 Task: Search one way flight ticket for 4 adults, 2 children, 2 infants in seat and 1 infant on lap in economy from Hilo, Hawaii: Hilo International Airport to Jackson: Jackson Hole Airport on 5-2-2023. Choice of flights is Delta. Number of bags: 1 carry on bag. Price is upto 109000. Outbound departure time preference is 15:45.
Action: Mouse moved to (298, 330)
Screenshot: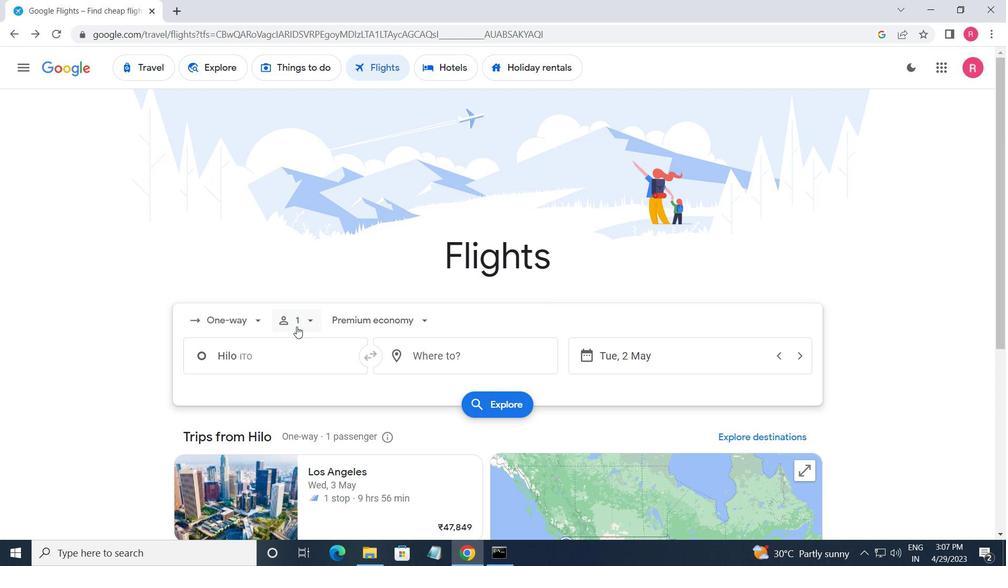 
Action: Mouse pressed left at (298, 330)
Screenshot: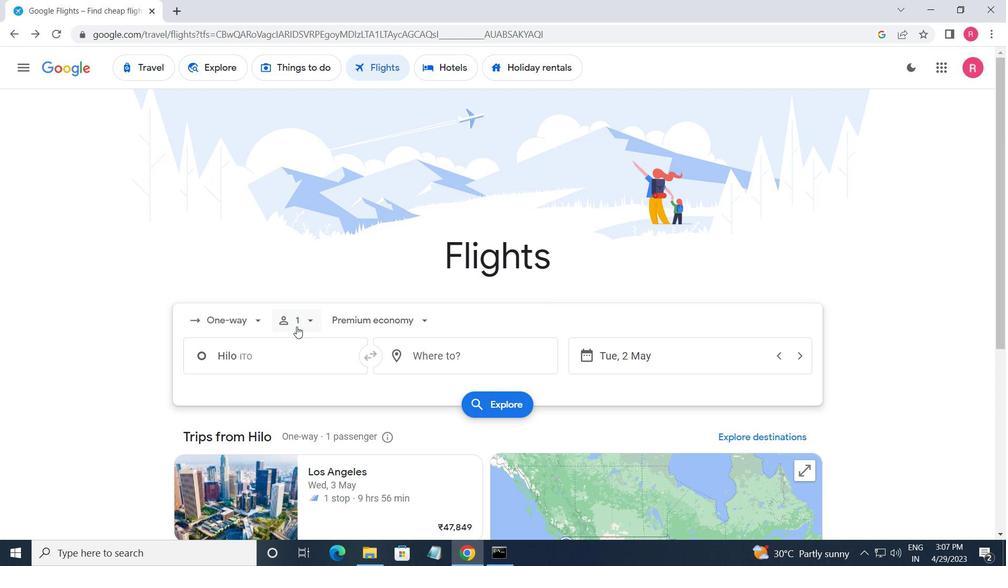 
Action: Mouse moved to (240, 329)
Screenshot: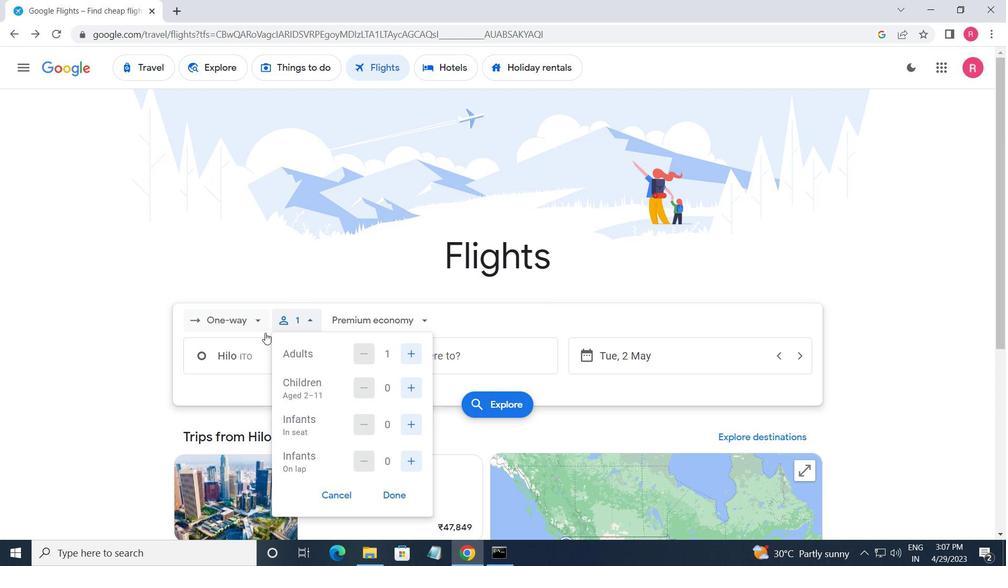 
Action: Mouse pressed left at (240, 329)
Screenshot: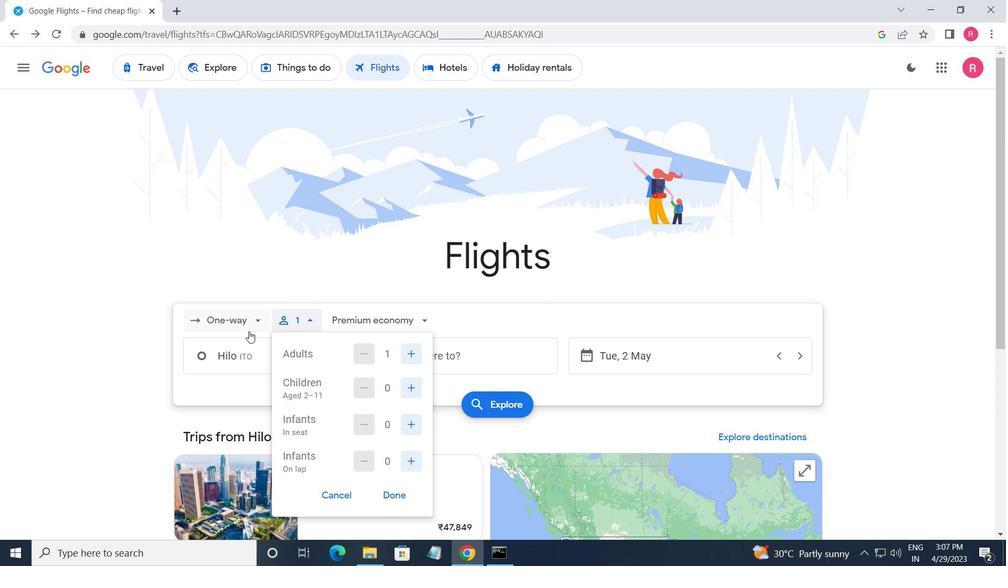 
Action: Mouse moved to (233, 386)
Screenshot: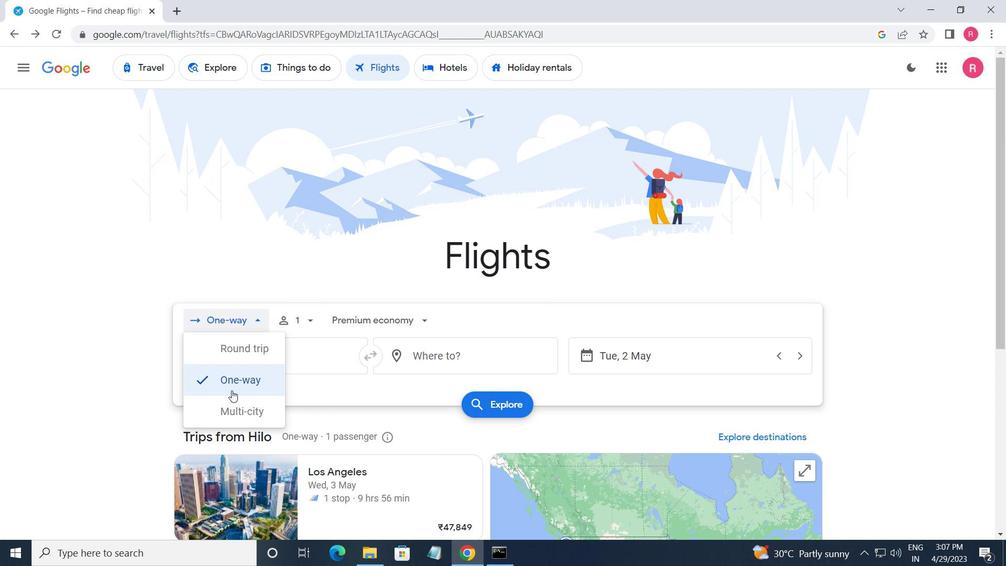 
Action: Mouse pressed left at (233, 386)
Screenshot: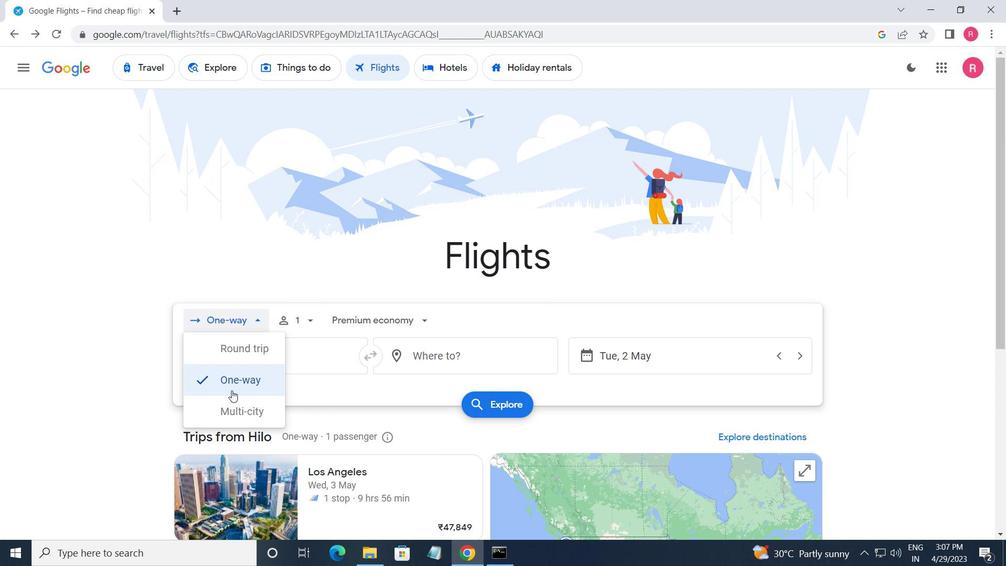 
Action: Mouse moved to (288, 317)
Screenshot: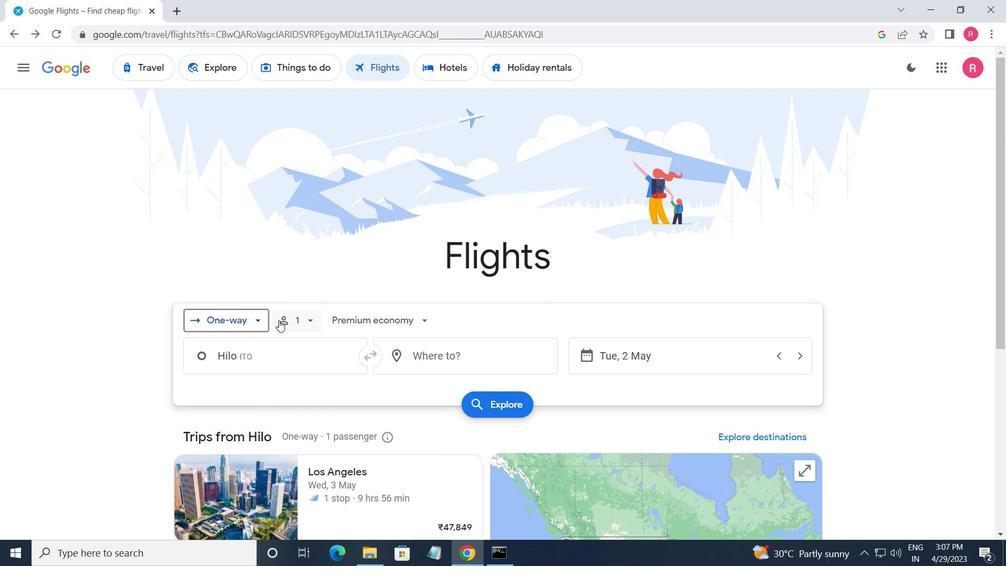 
Action: Mouse pressed left at (288, 317)
Screenshot: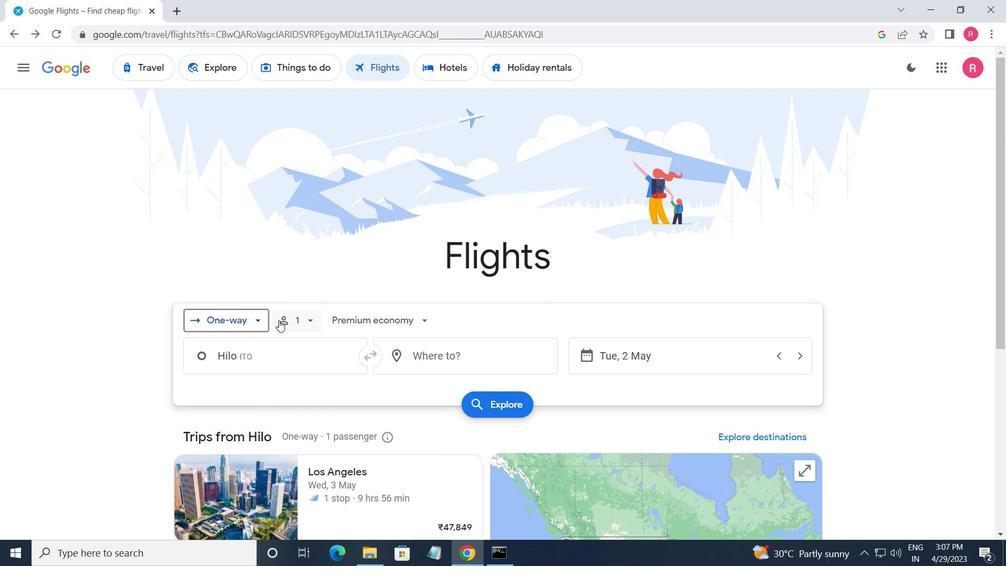 
Action: Mouse moved to (411, 355)
Screenshot: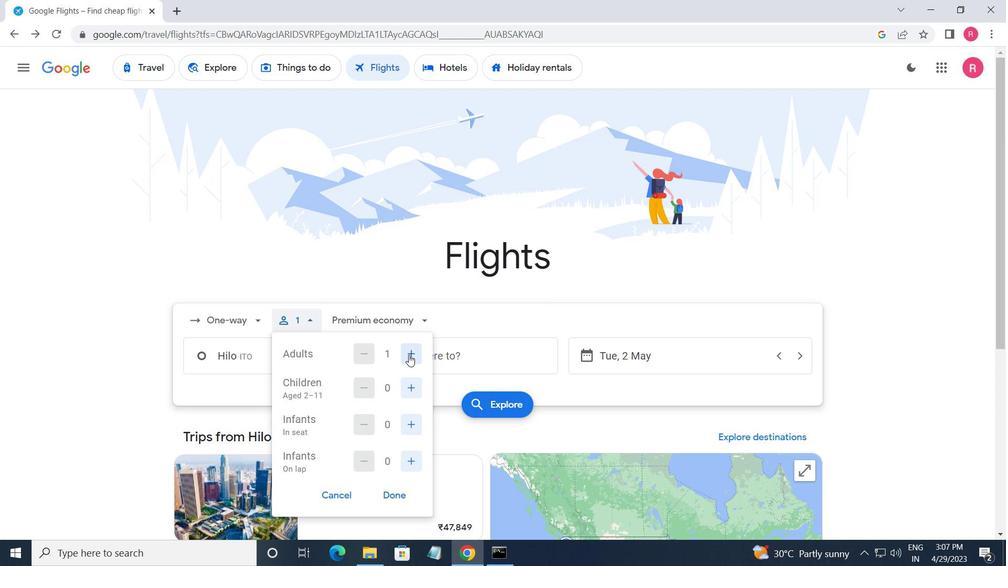 
Action: Mouse pressed left at (411, 355)
Screenshot: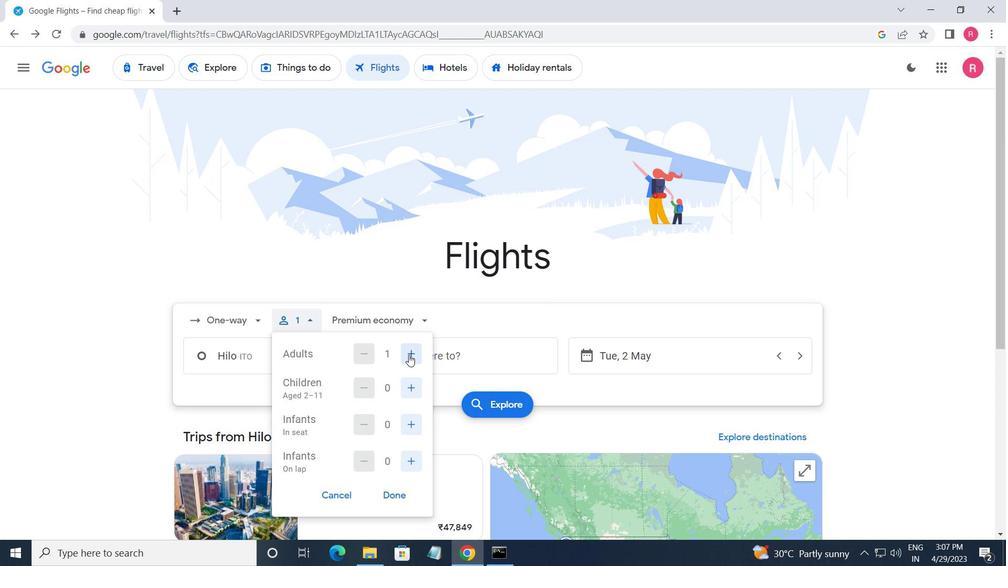 
Action: Mouse moved to (411, 357)
Screenshot: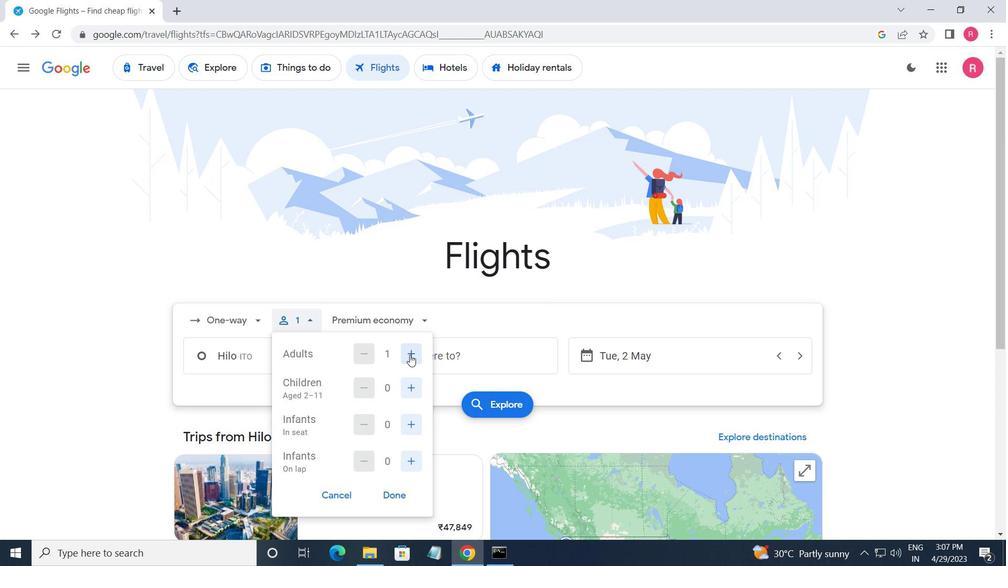 
Action: Mouse pressed left at (411, 357)
Screenshot: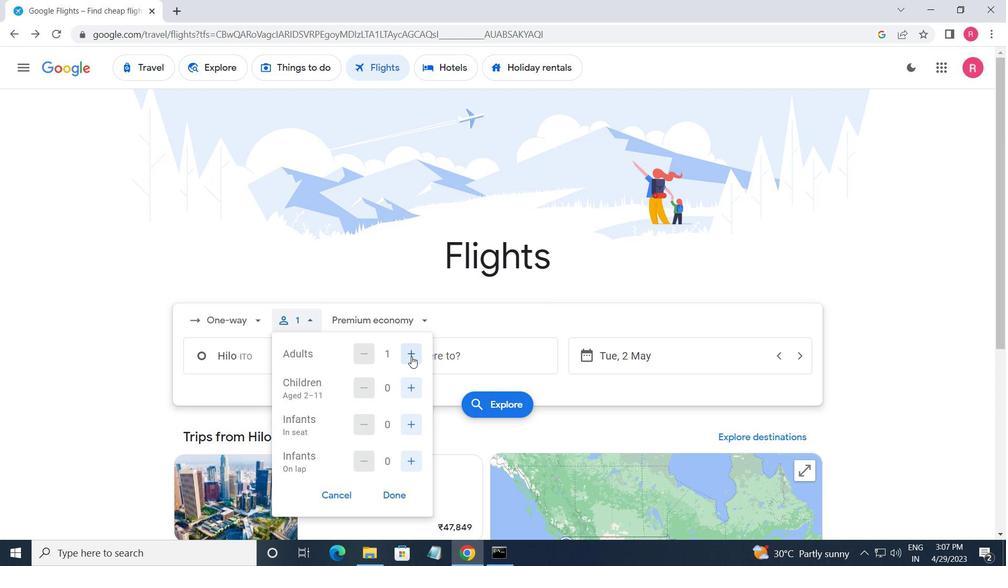 
Action: Mouse moved to (412, 357)
Screenshot: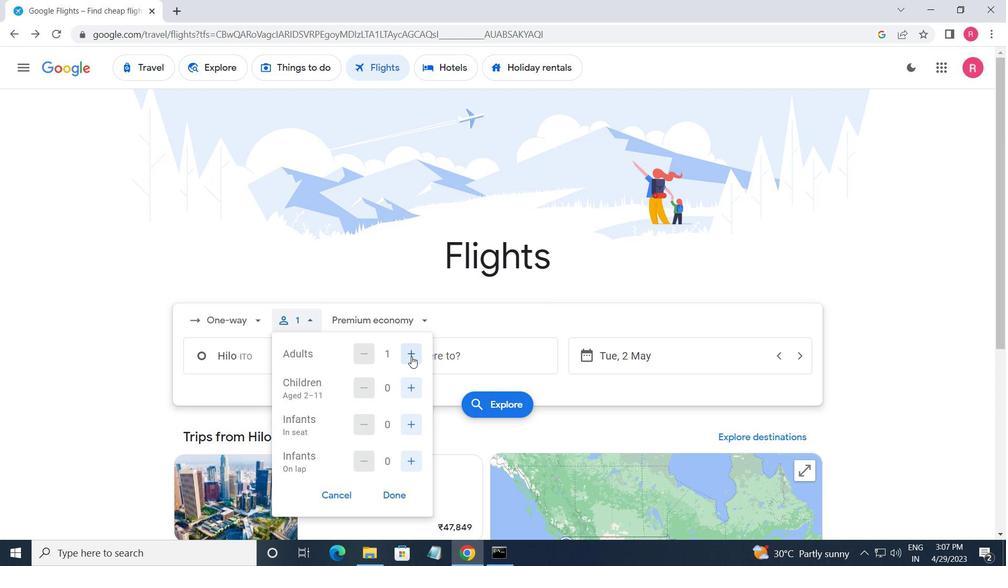 
Action: Mouse pressed left at (412, 357)
Screenshot: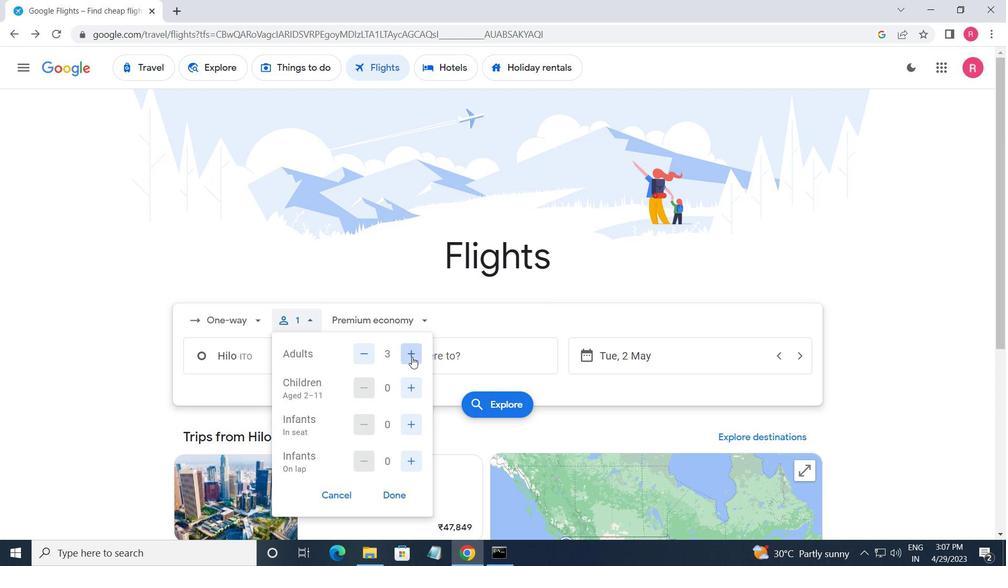 
Action: Mouse moved to (406, 390)
Screenshot: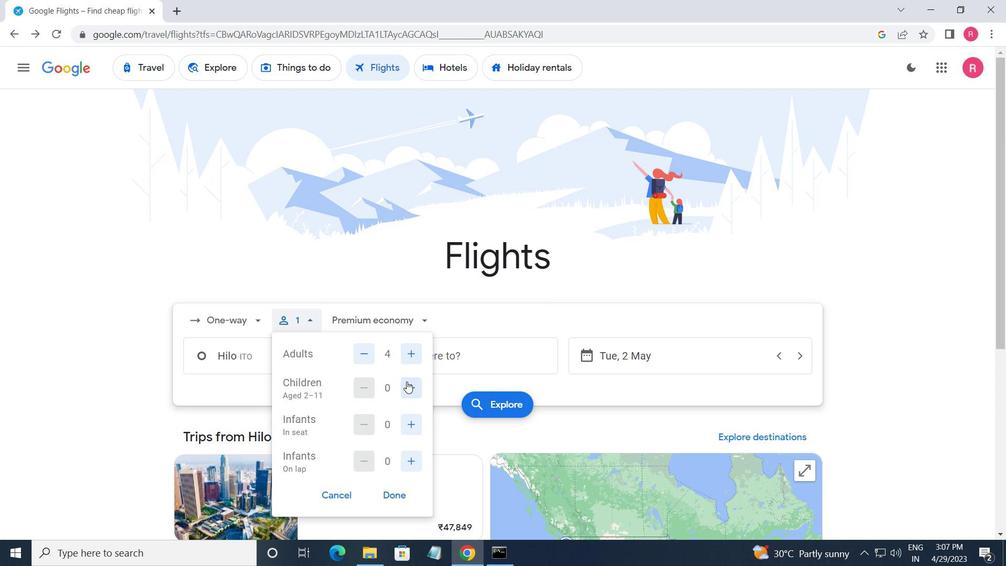 
Action: Mouse pressed left at (406, 390)
Screenshot: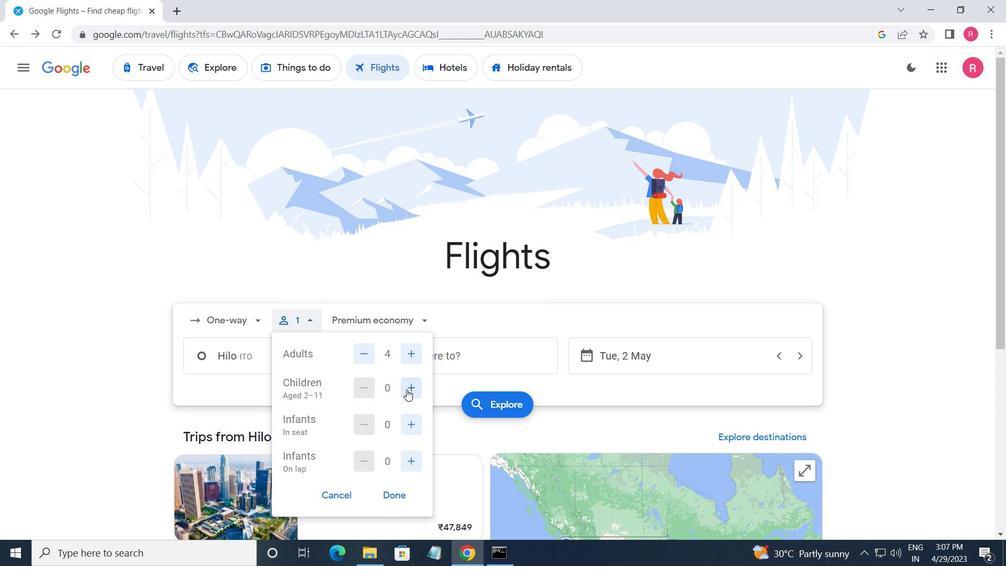 
Action: Mouse pressed left at (406, 390)
Screenshot: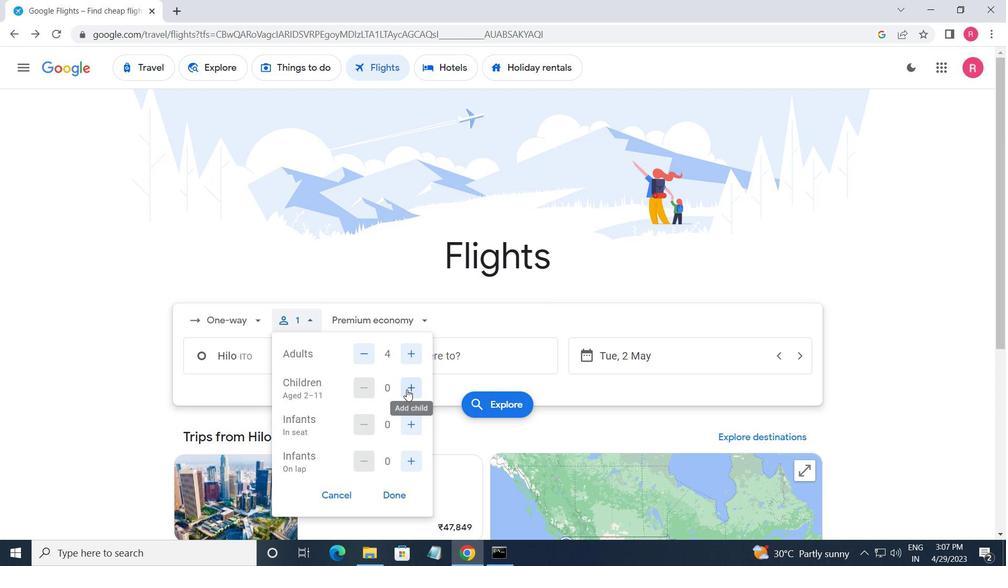 
Action: Mouse moved to (413, 415)
Screenshot: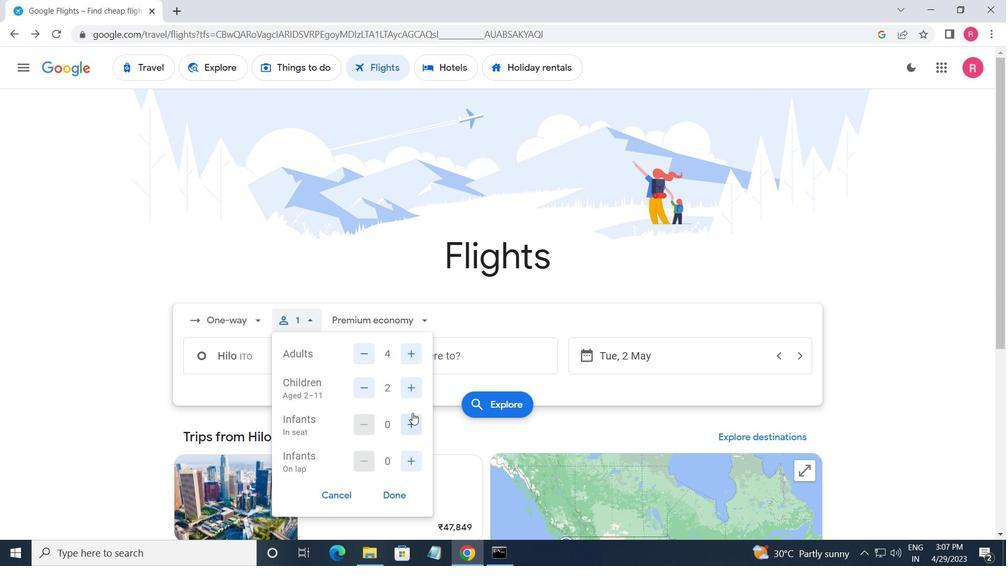 
Action: Mouse pressed left at (413, 415)
Screenshot: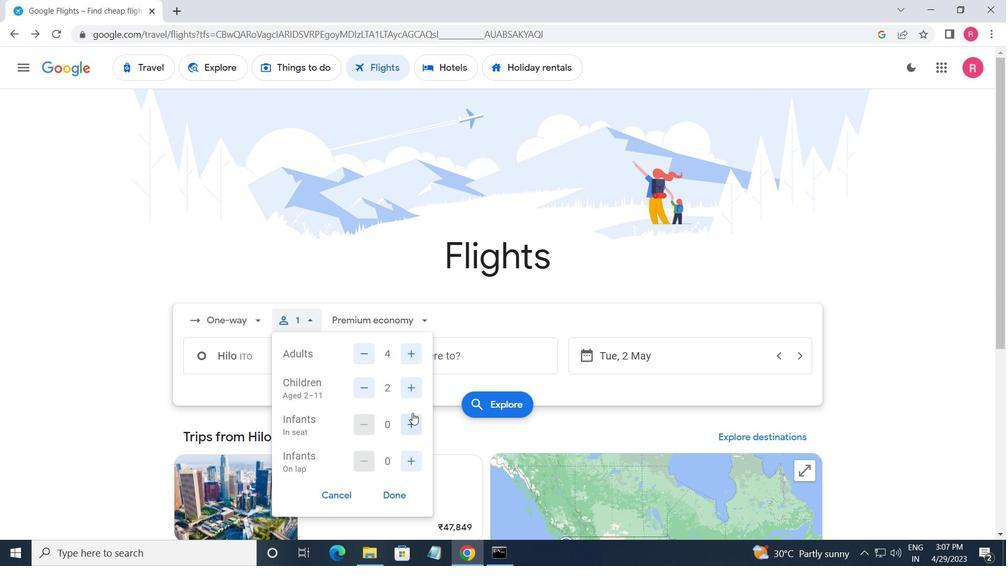 
Action: Mouse pressed left at (413, 415)
Screenshot: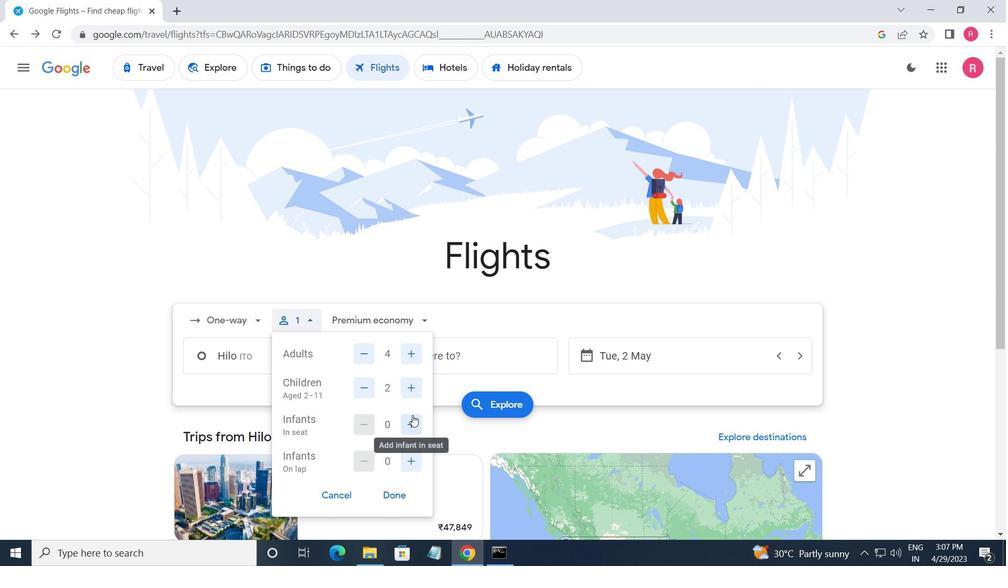 
Action: Mouse moved to (412, 459)
Screenshot: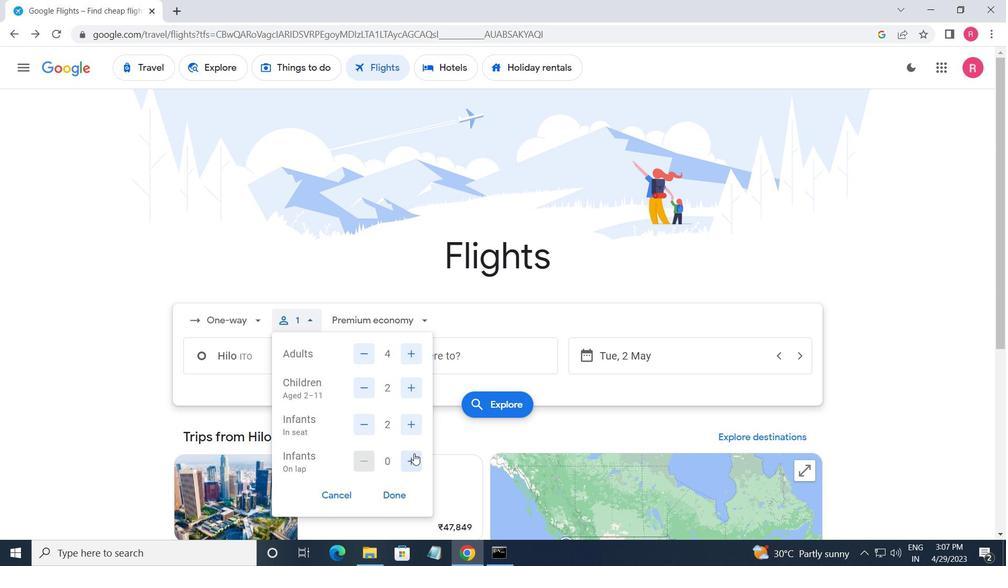 
Action: Mouse pressed left at (412, 459)
Screenshot: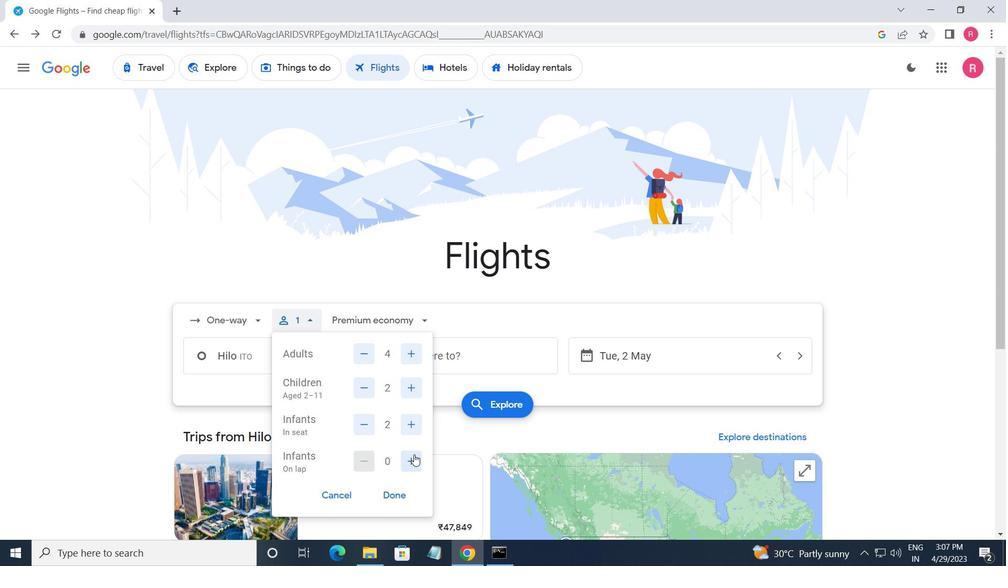
Action: Mouse moved to (399, 499)
Screenshot: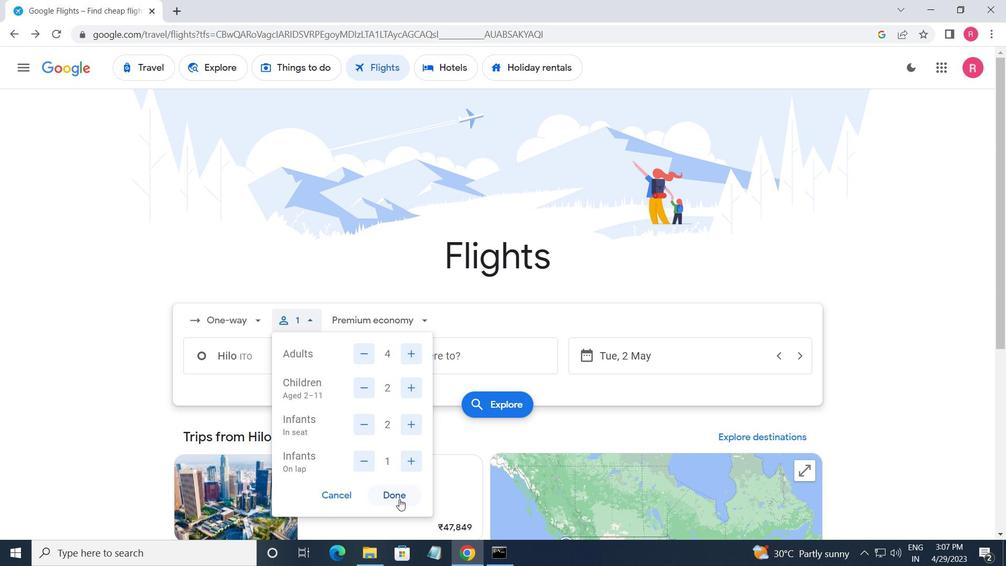 
Action: Mouse pressed left at (399, 499)
Screenshot: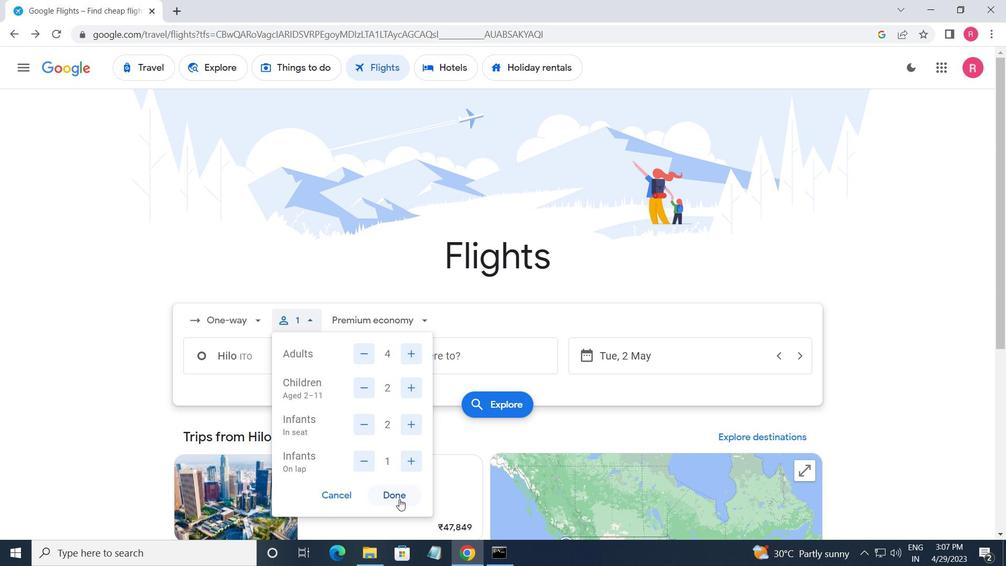 
Action: Mouse moved to (385, 330)
Screenshot: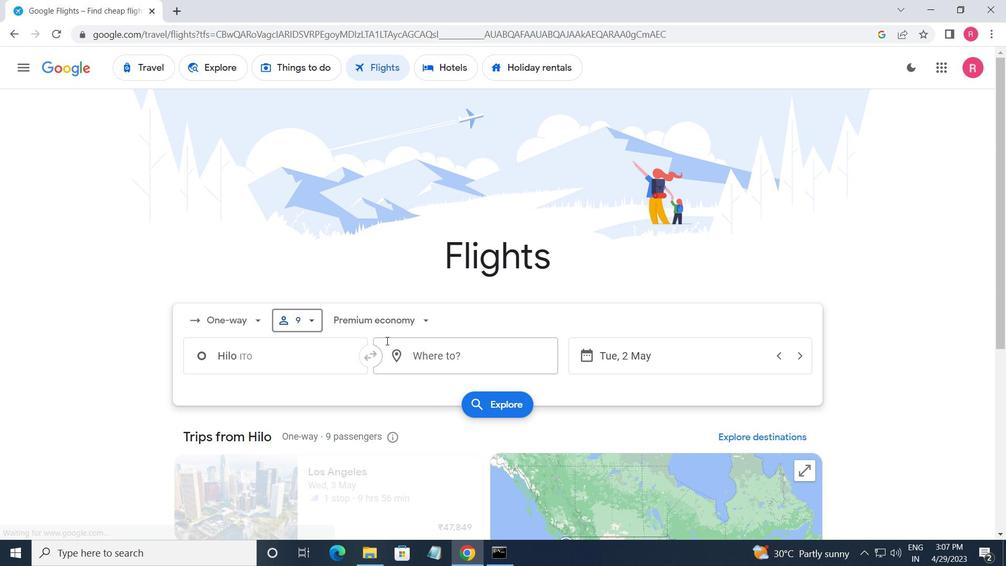 
Action: Mouse pressed left at (385, 330)
Screenshot: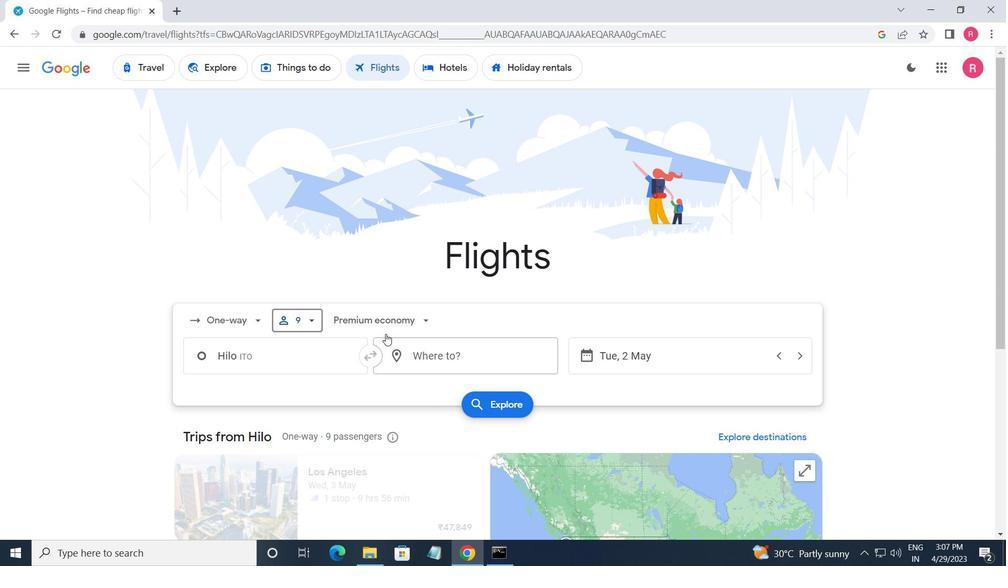 
Action: Mouse moved to (375, 356)
Screenshot: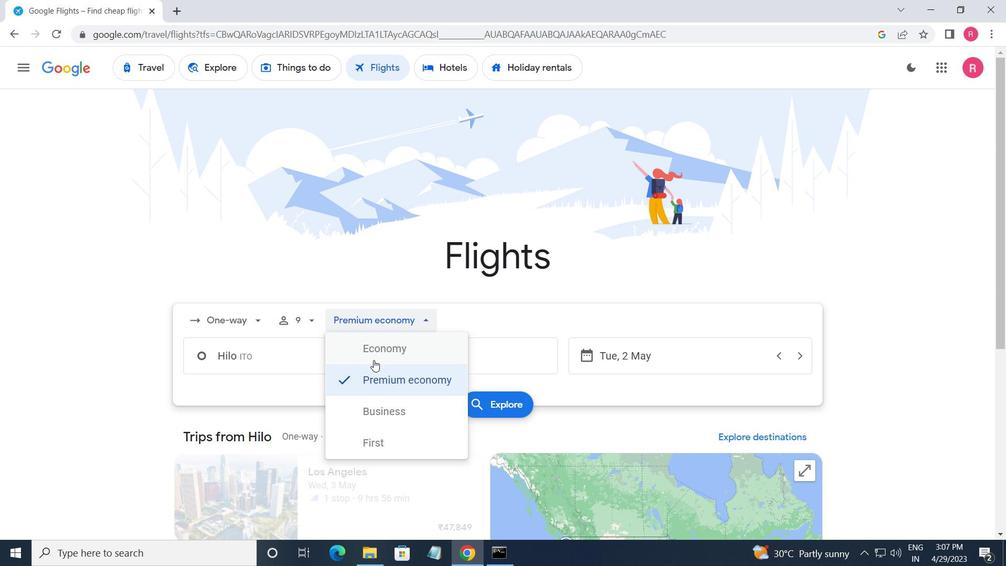 
Action: Mouse pressed left at (375, 356)
Screenshot: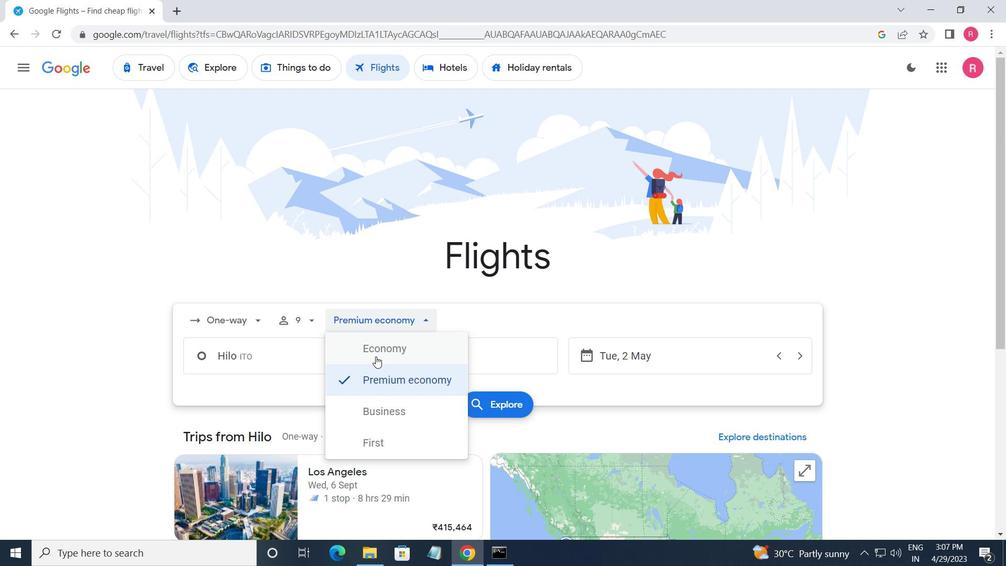 
Action: Mouse moved to (295, 358)
Screenshot: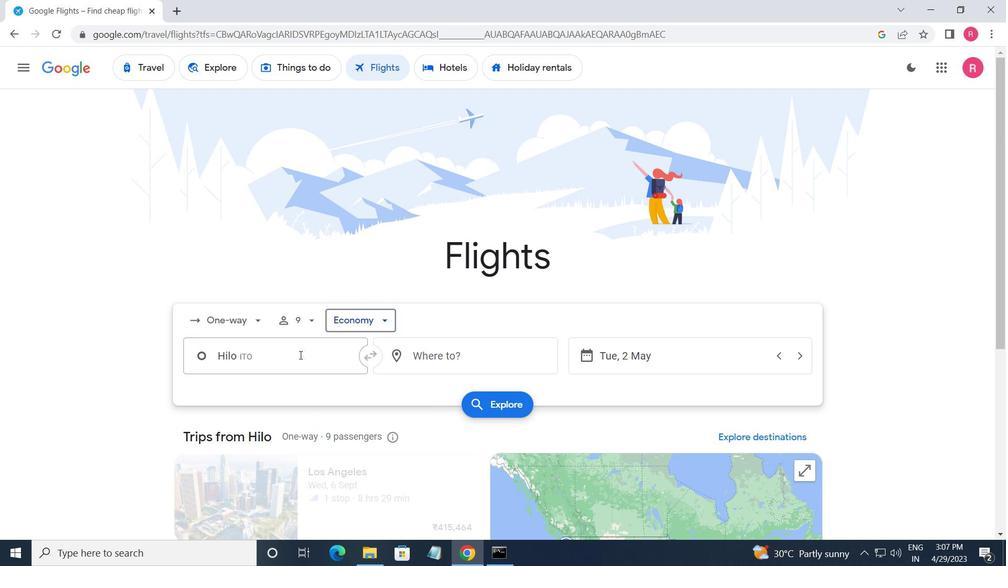 
Action: Mouse pressed left at (295, 358)
Screenshot: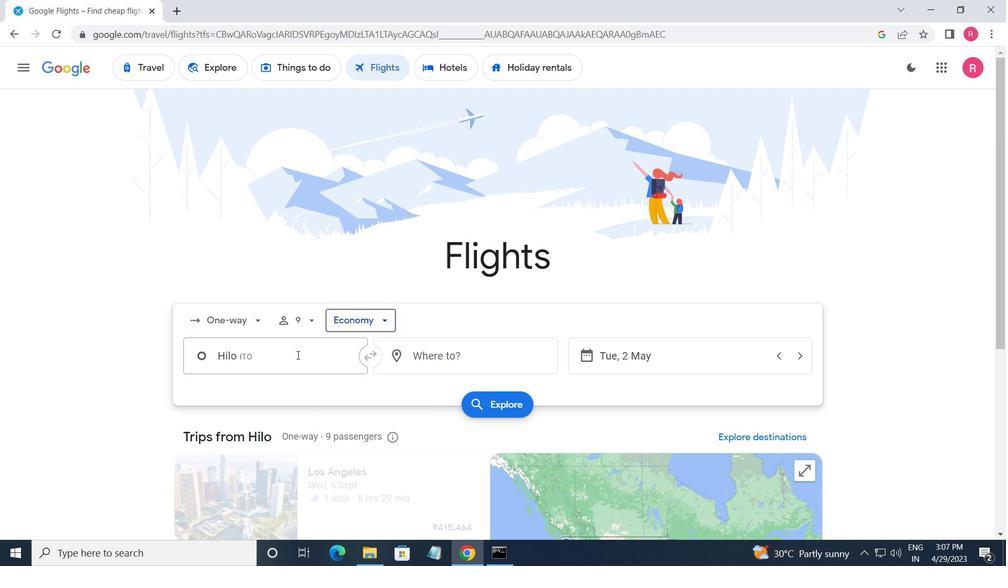 
Action: Mouse moved to (305, 441)
Screenshot: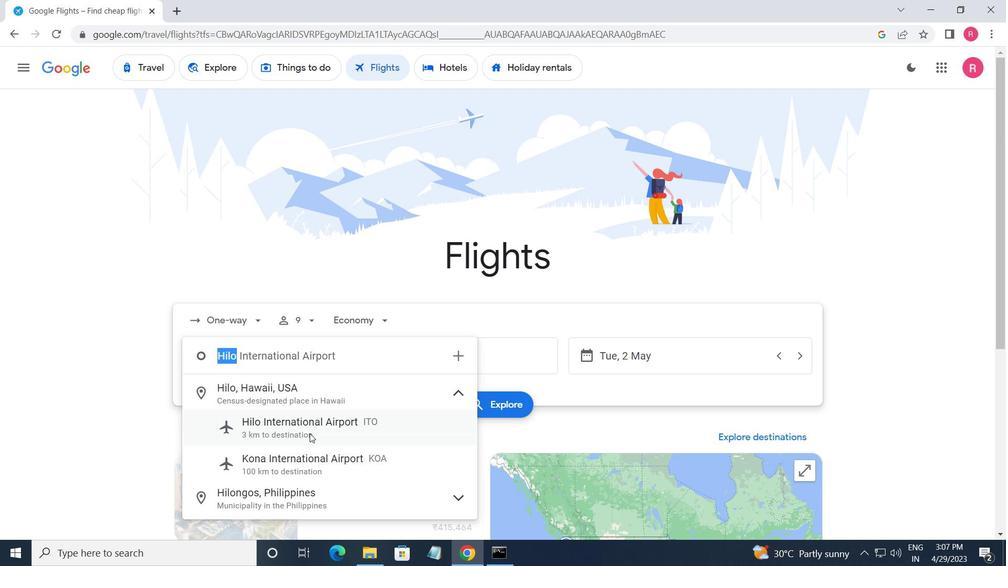 
Action: Mouse pressed left at (305, 441)
Screenshot: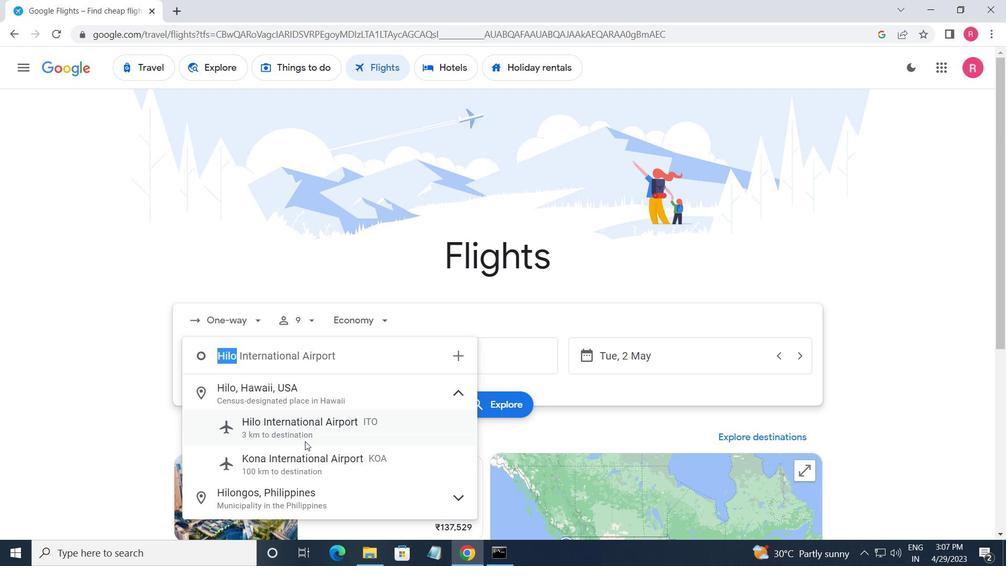 
Action: Mouse moved to (445, 363)
Screenshot: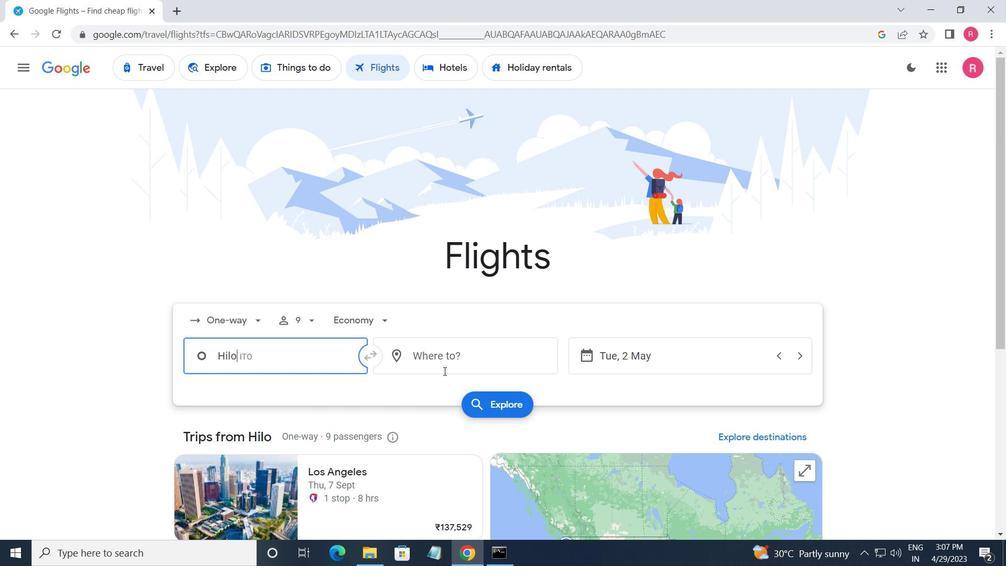 
Action: Mouse pressed left at (445, 363)
Screenshot: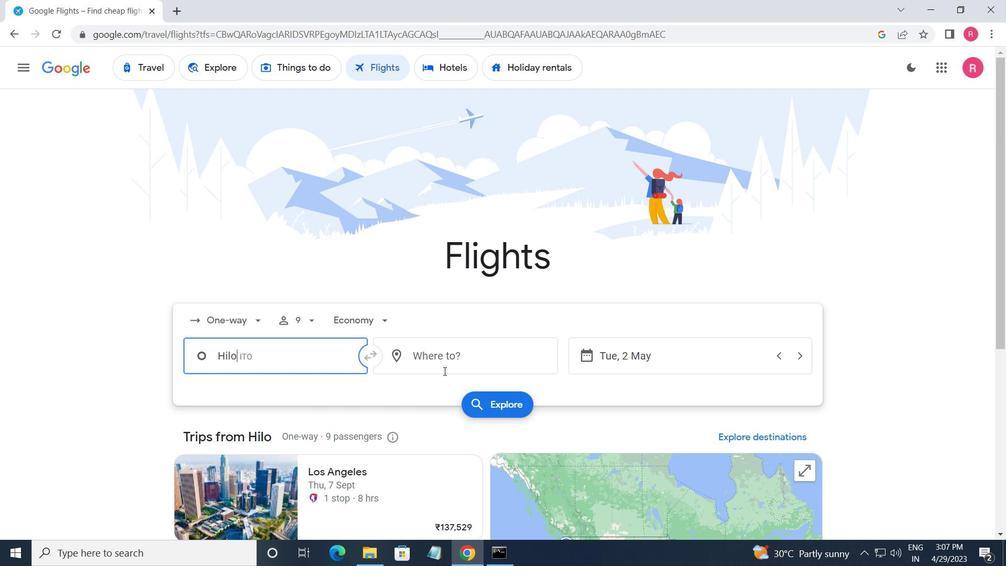 
Action: Mouse moved to (430, 491)
Screenshot: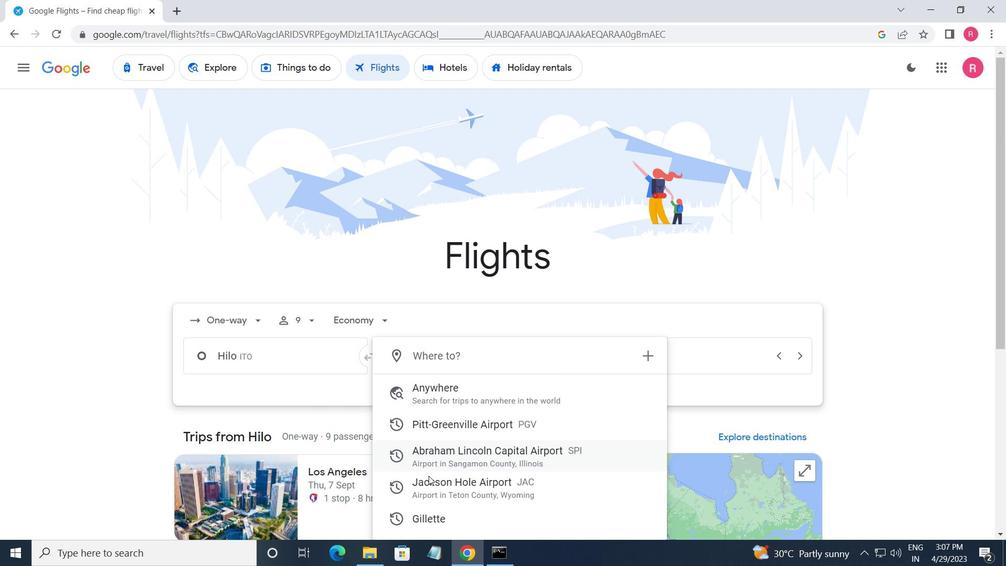 
Action: Mouse pressed left at (430, 491)
Screenshot: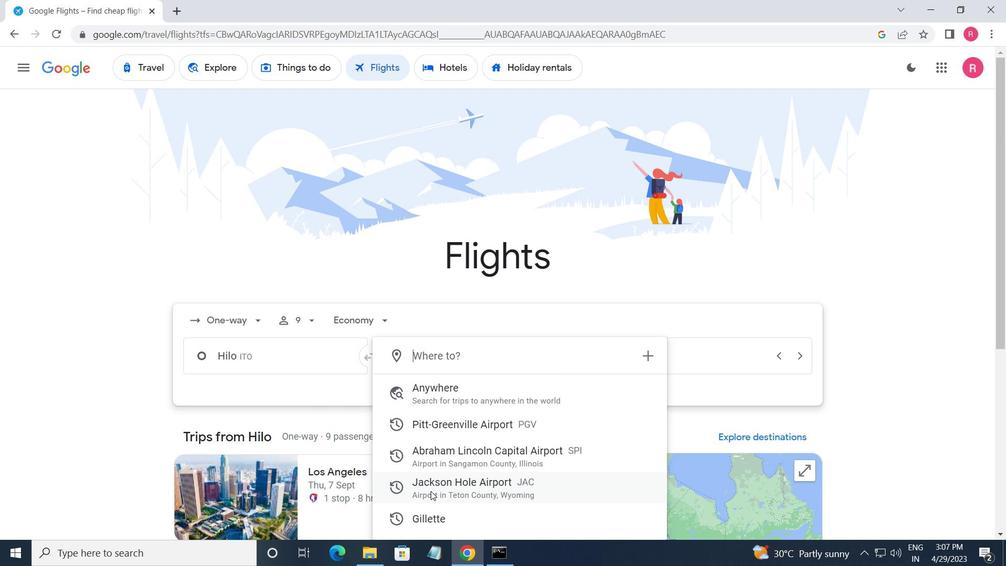 
Action: Mouse moved to (681, 349)
Screenshot: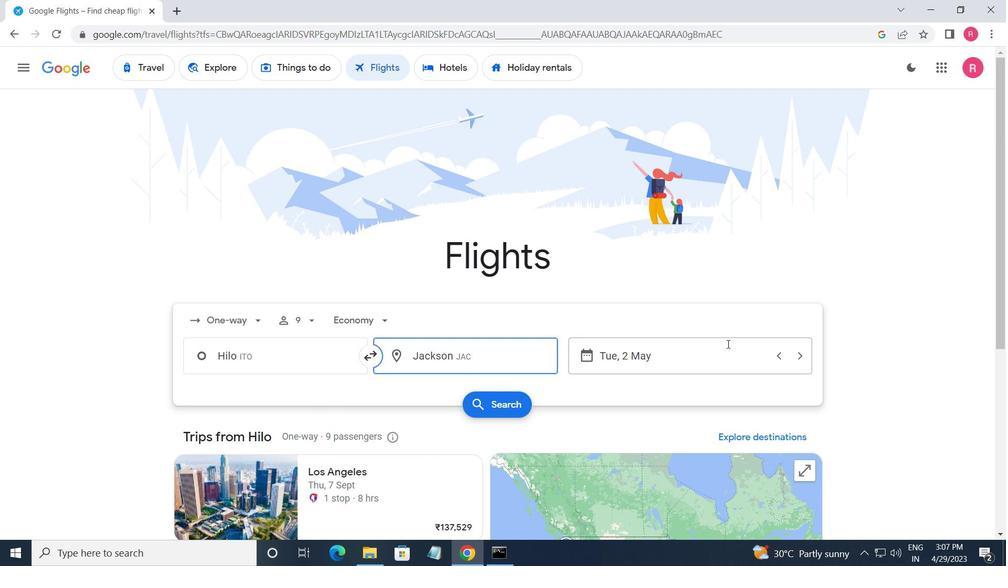 
Action: Mouse pressed left at (681, 349)
Screenshot: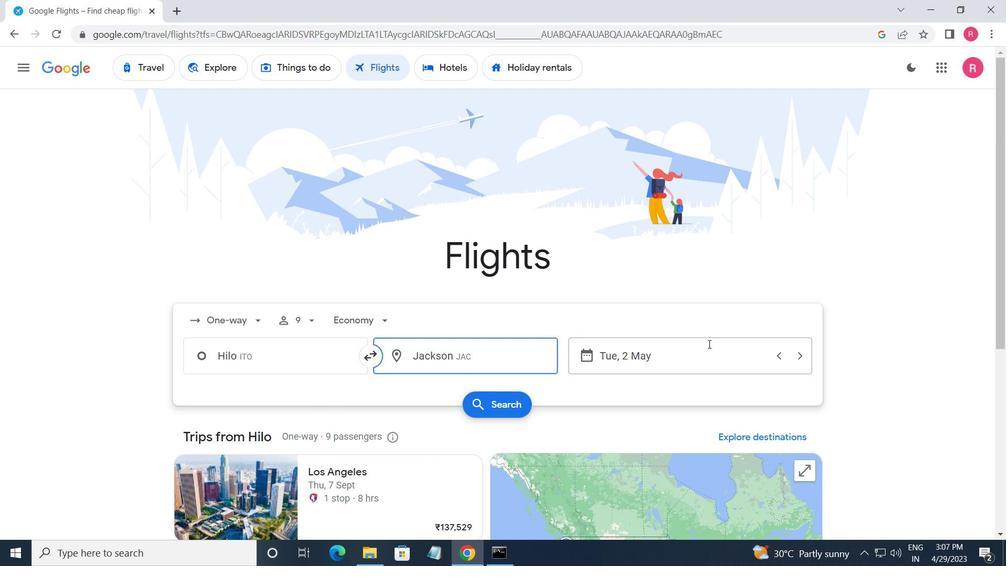 
Action: Mouse moved to (657, 311)
Screenshot: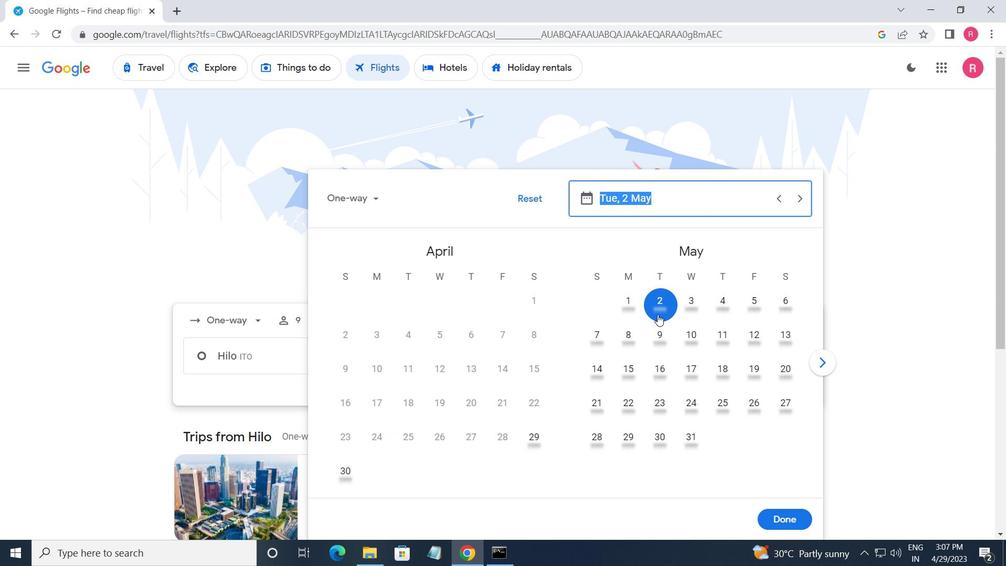 
Action: Mouse pressed left at (657, 311)
Screenshot: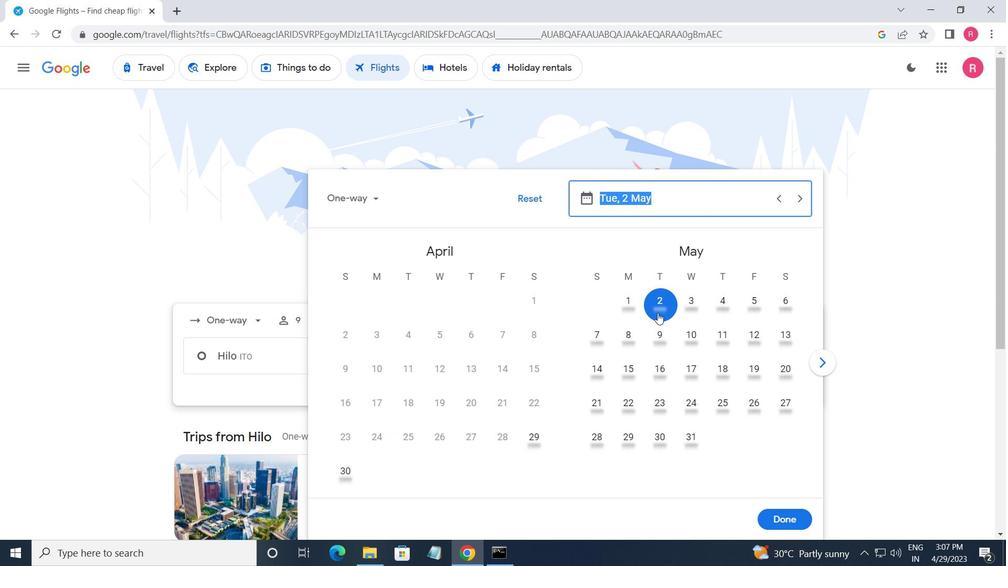 
Action: Mouse moved to (775, 516)
Screenshot: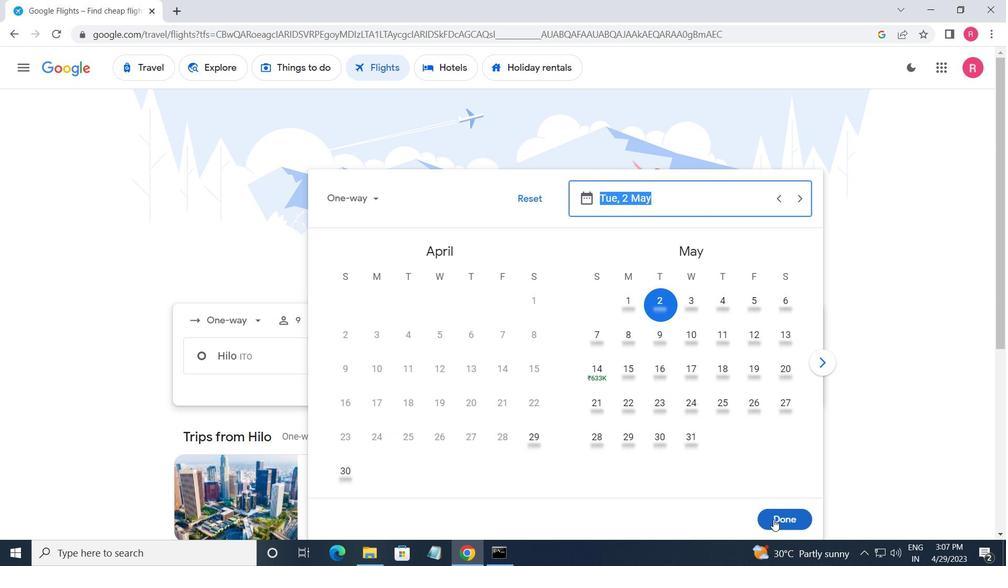 
Action: Mouse pressed left at (775, 516)
Screenshot: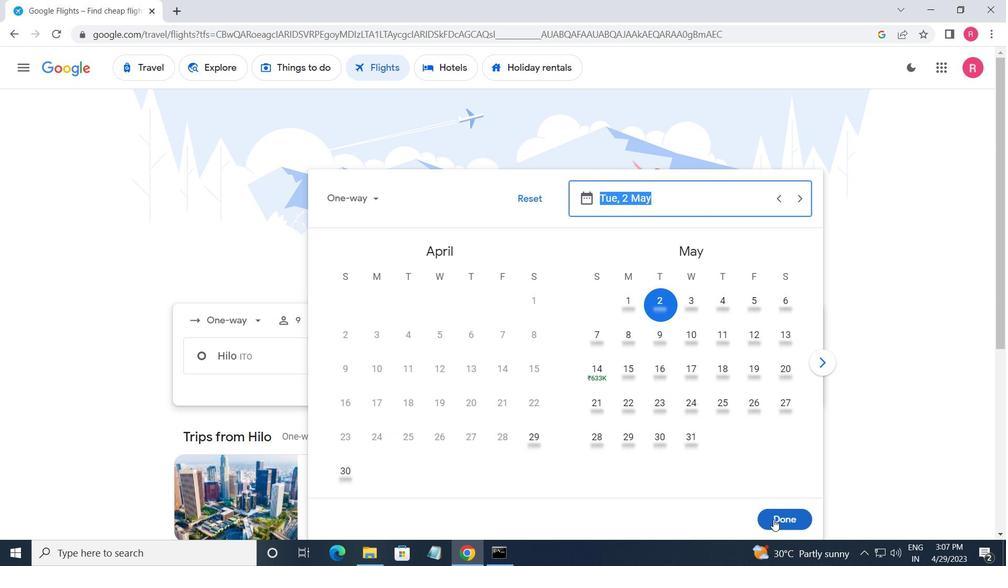 
Action: Mouse moved to (493, 419)
Screenshot: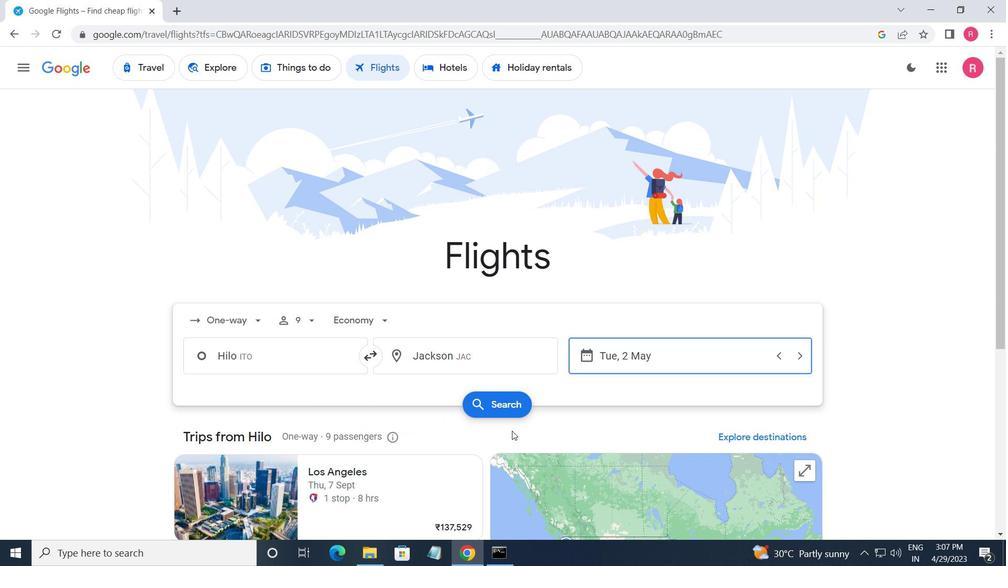 
Action: Mouse pressed left at (493, 419)
Screenshot: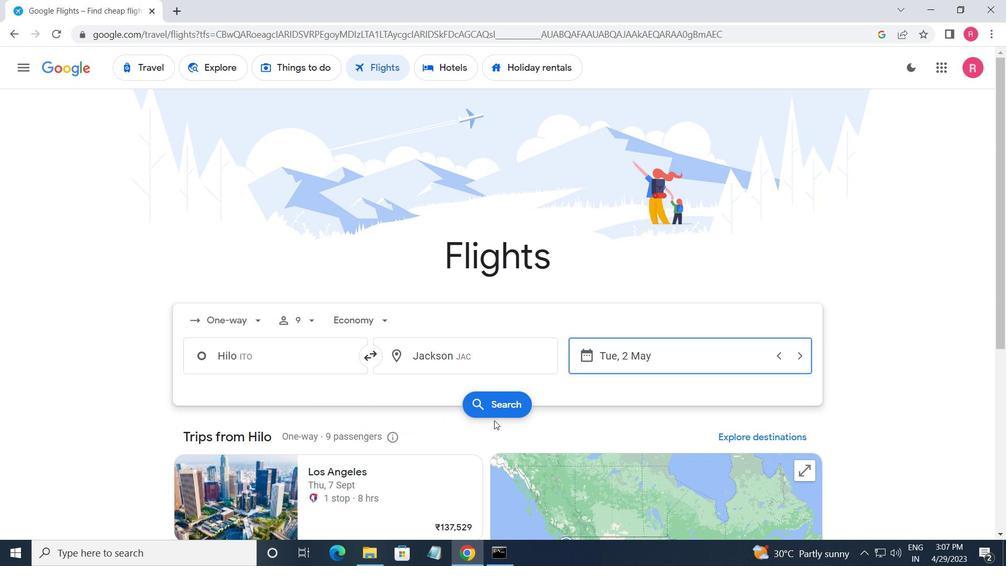 
Action: Mouse moved to (202, 192)
Screenshot: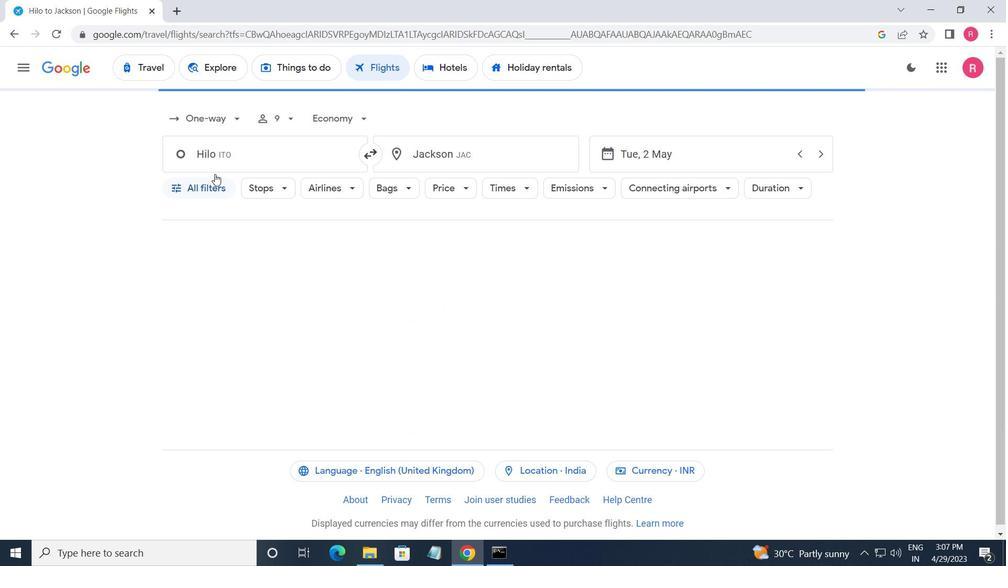 
Action: Mouse pressed left at (202, 192)
Screenshot: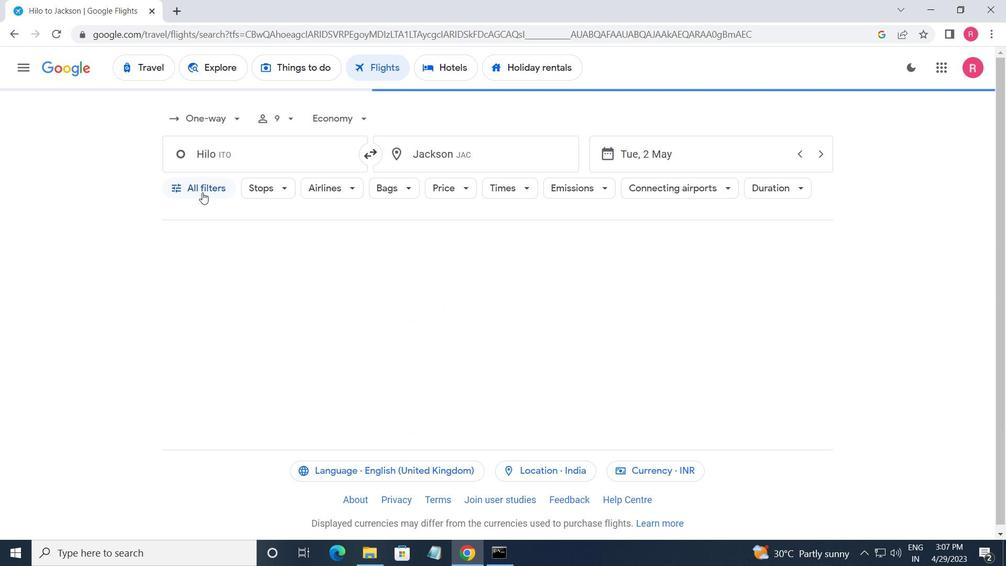 
Action: Mouse moved to (207, 212)
Screenshot: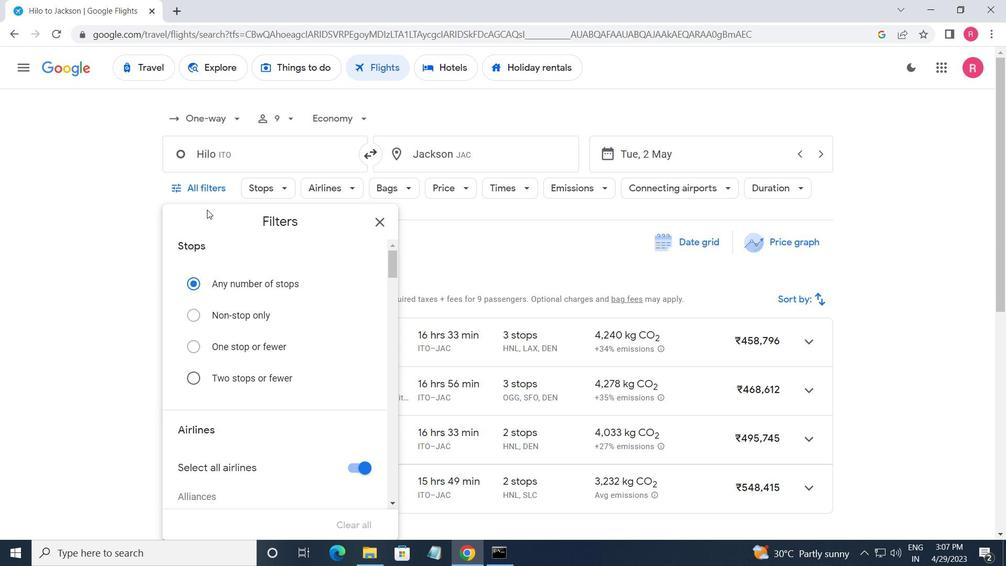 
Action: Mouse scrolled (207, 212) with delta (0, 0)
Screenshot: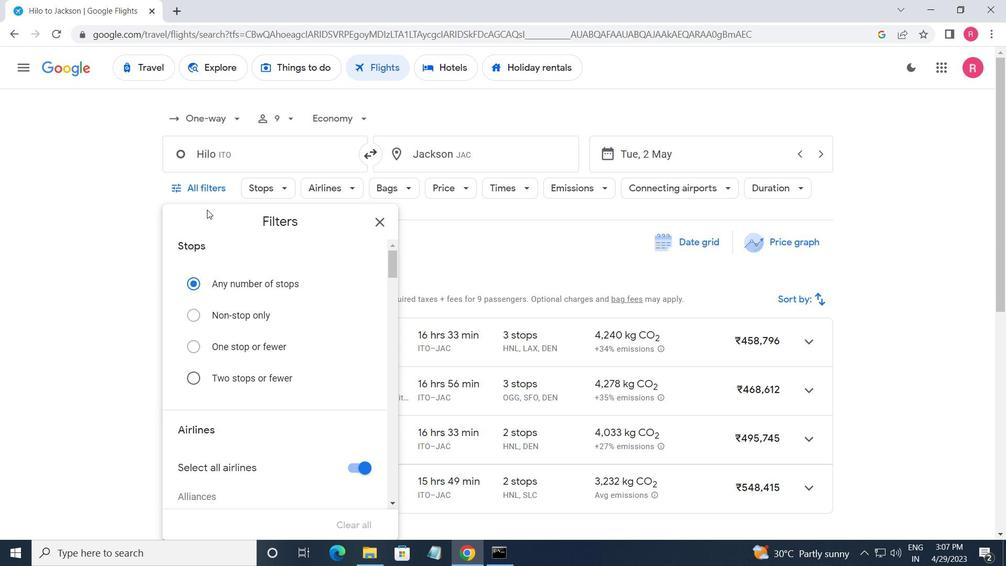 
Action: Mouse moved to (241, 257)
Screenshot: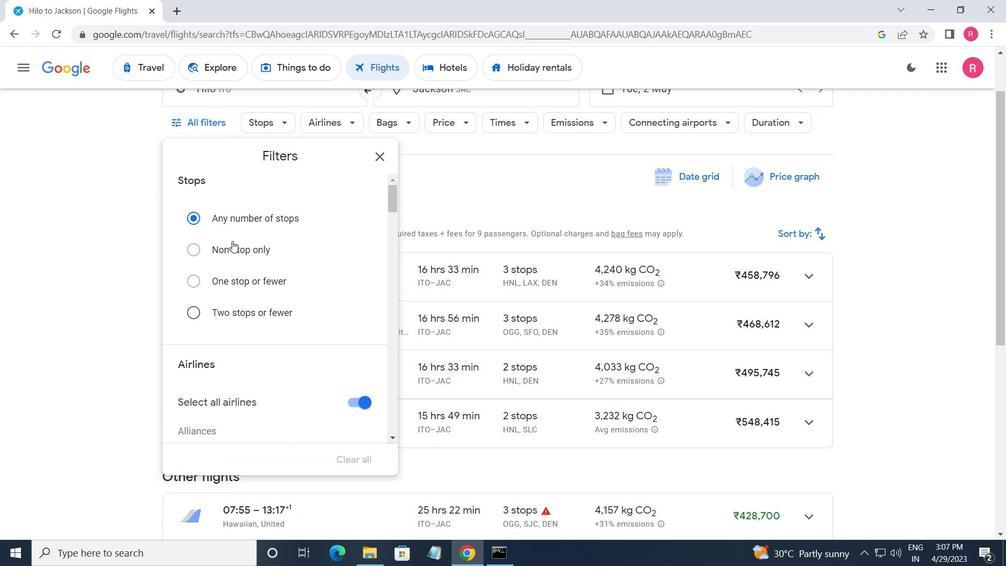 
Action: Mouse scrolled (241, 257) with delta (0, 0)
Screenshot: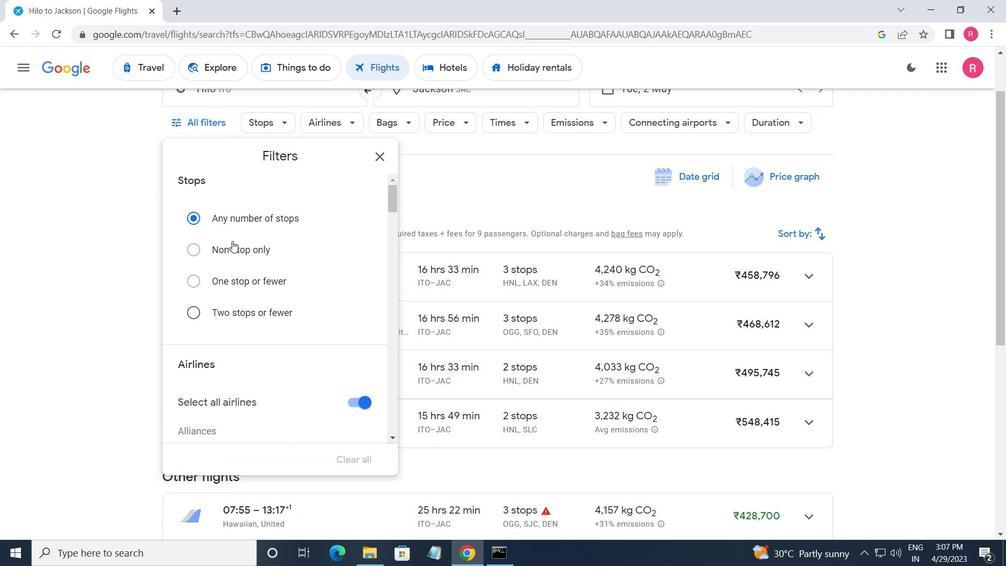 
Action: Mouse moved to (241, 260)
Screenshot: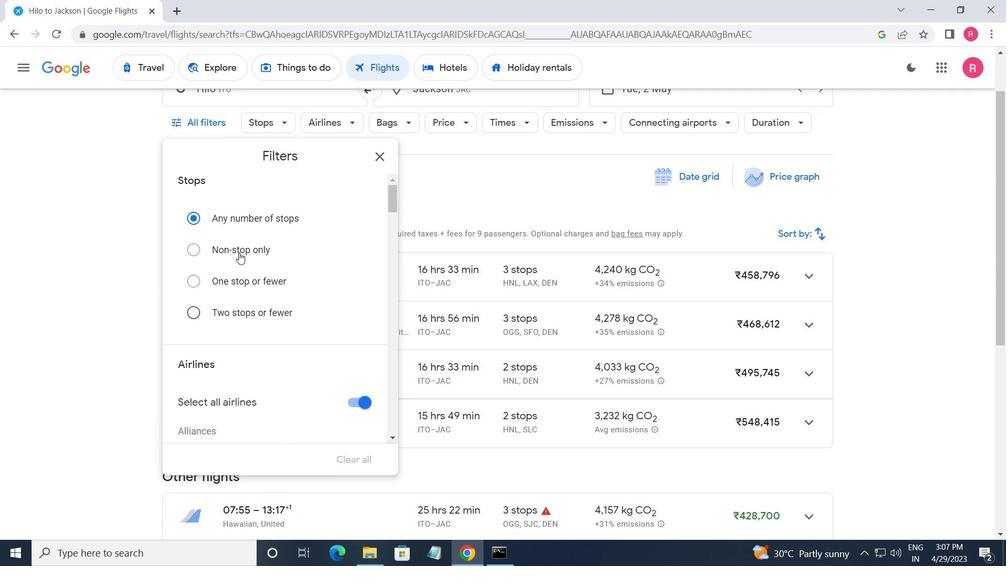 
Action: Mouse scrolled (241, 260) with delta (0, 0)
Screenshot: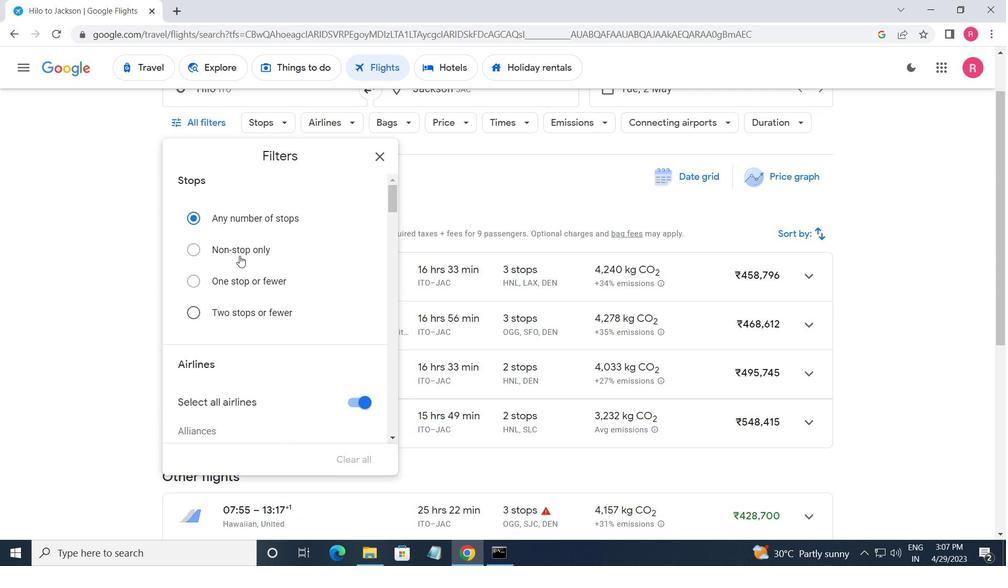 
Action: Mouse scrolled (241, 260) with delta (0, 0)
Screenshot: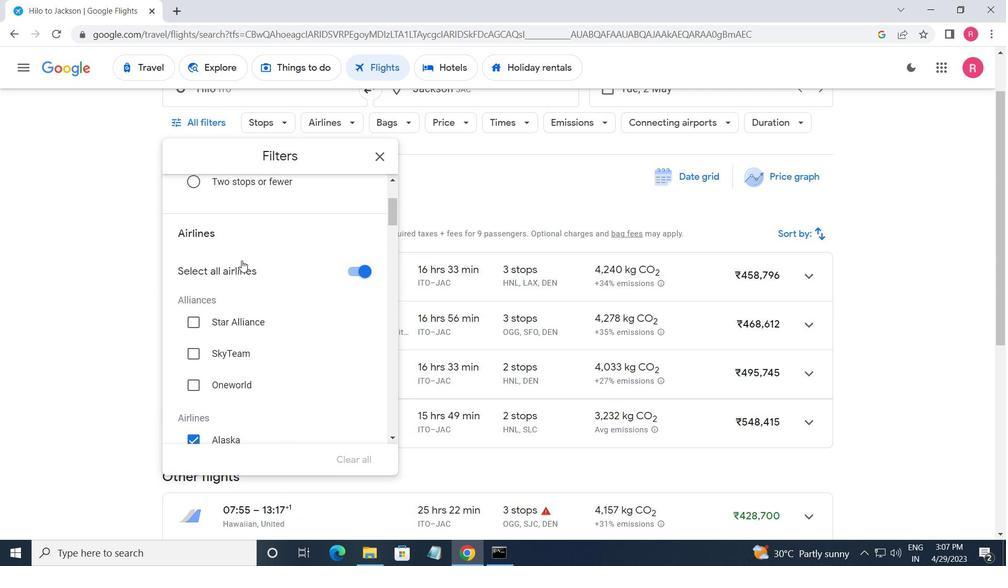 
Action: Mouse scrolled (241, 260) with delta (0, 0)
Screenshot: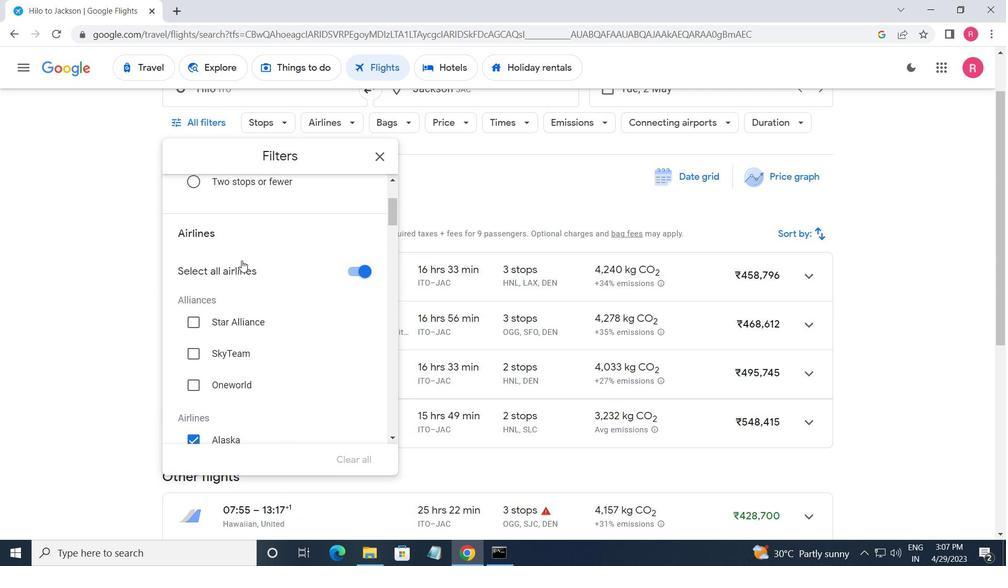 
Action: Mouse scrolled (241, 260) with delta (0, 0)
Screenshot: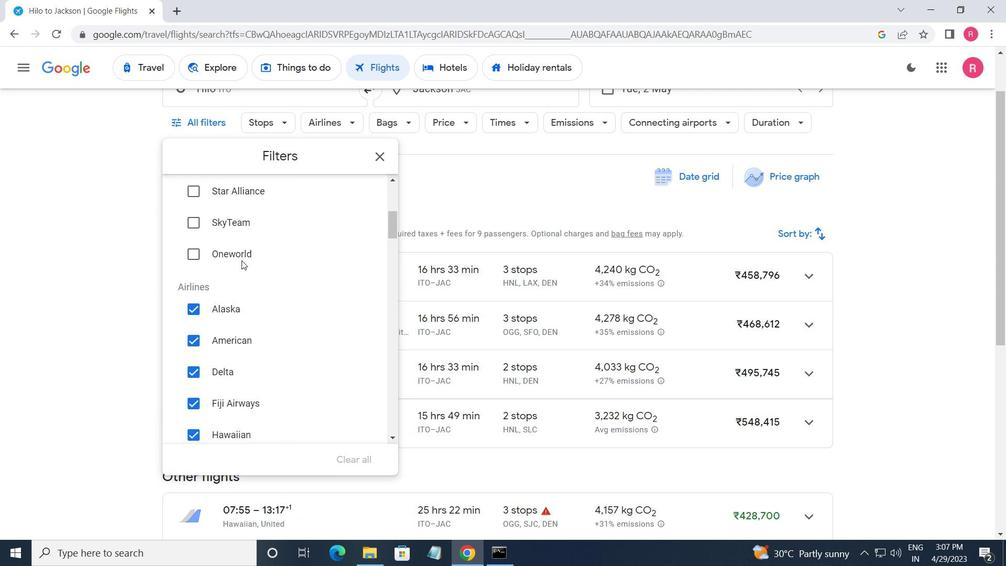 
Action: Mouse moved to (338, 310)
Screenshot: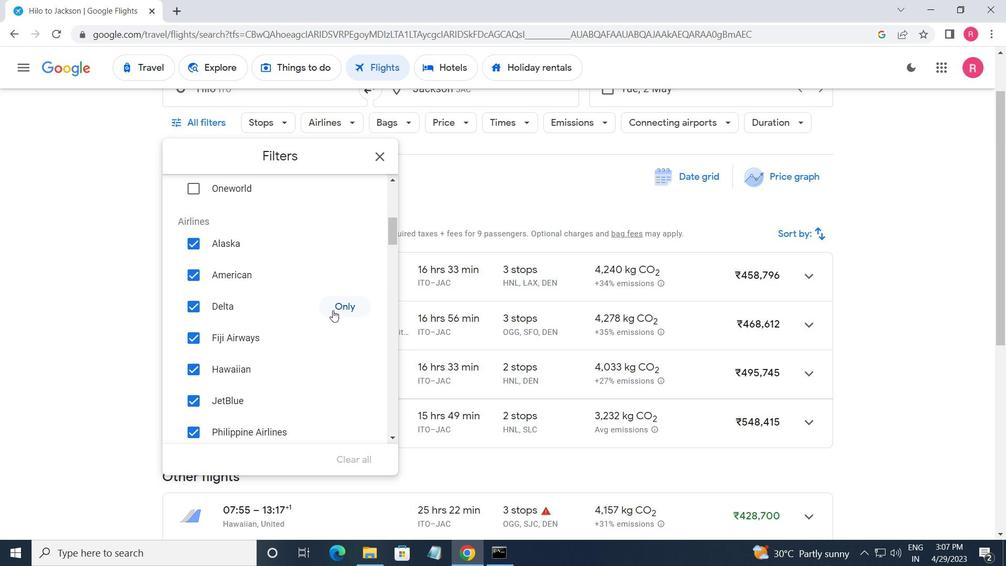 
Action: Mouse pressed left at (338, 310)
Screenshot: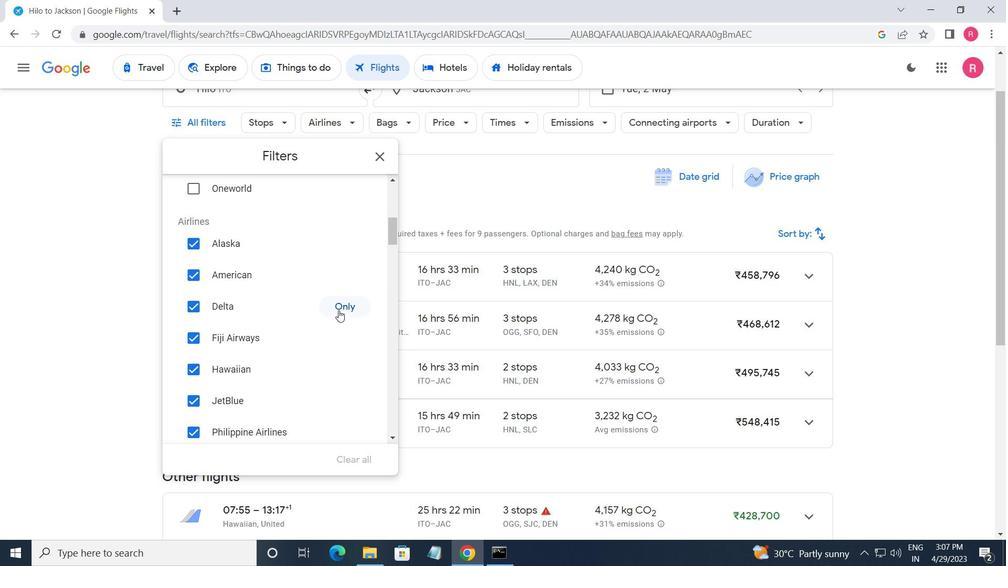 
Action: Mouse moved to (347, 263)
Screenshot: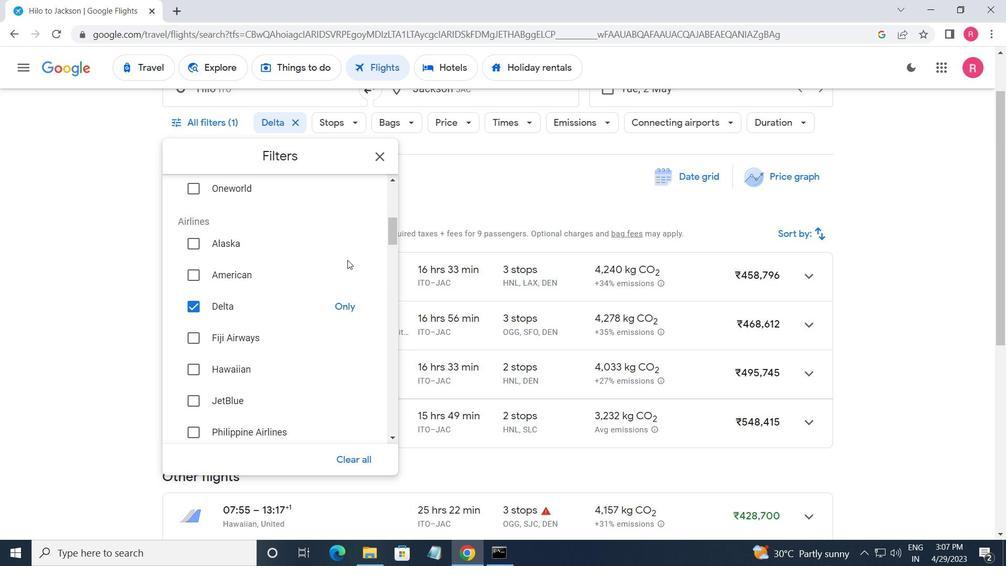 
Action: Mouse scrolled (347, 263) with delta (0, 0)
Screenshot: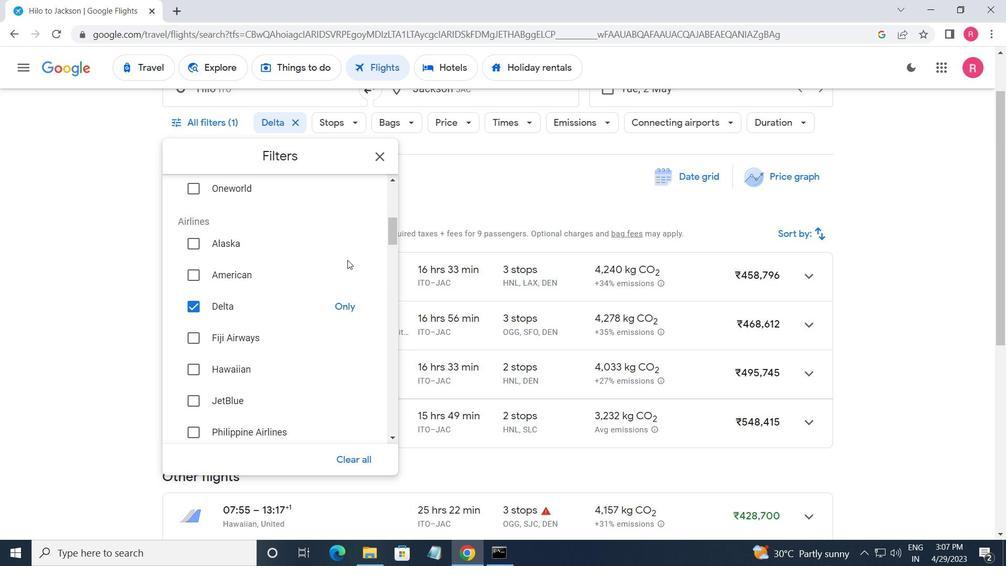
Action: Mouse moved to (344, 268)
Screenshot: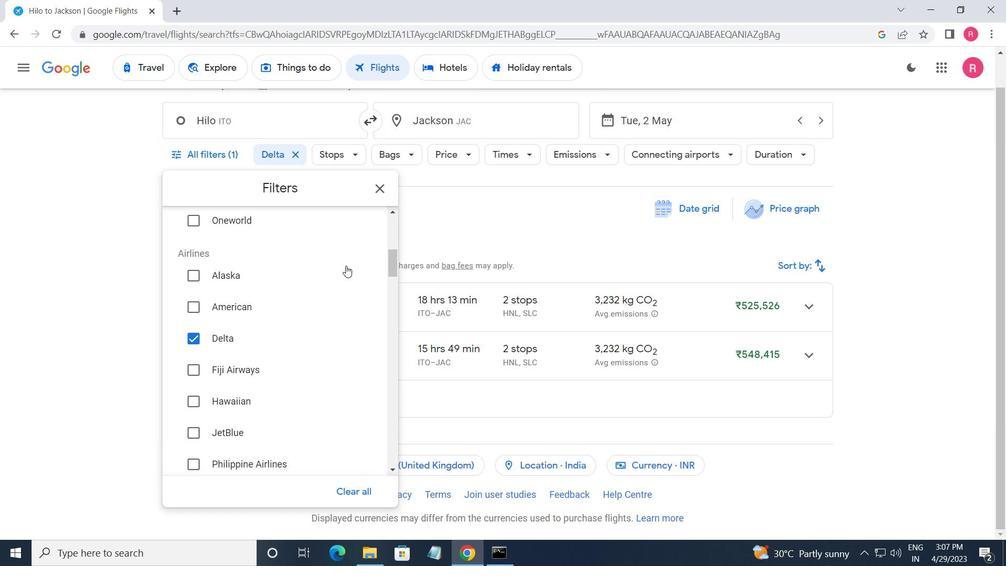 
Action: Mouse scrolled (344, 267) with delta (0, 0)
Screenshot: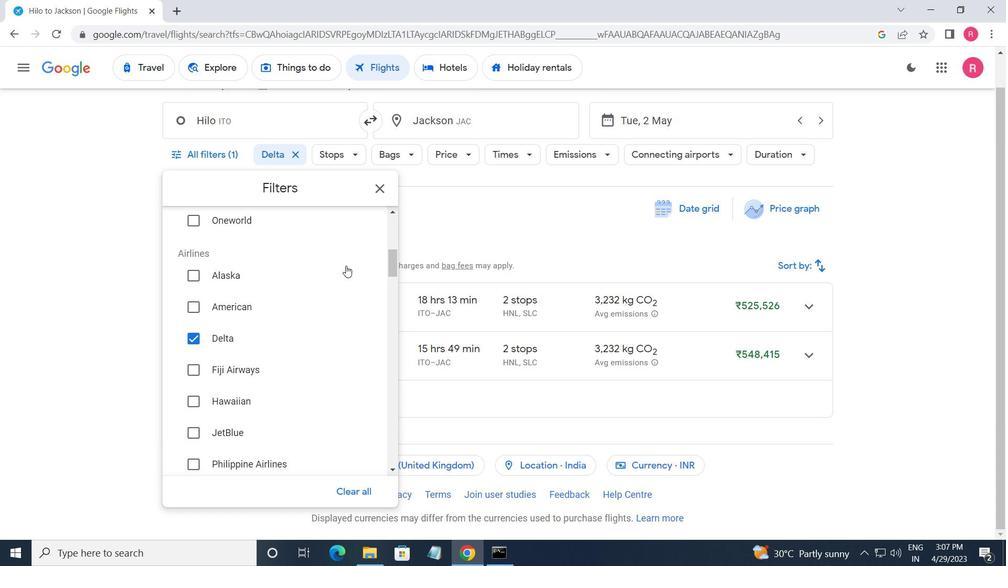 
Action: Mouse moved to (342, 270)
Screenshot: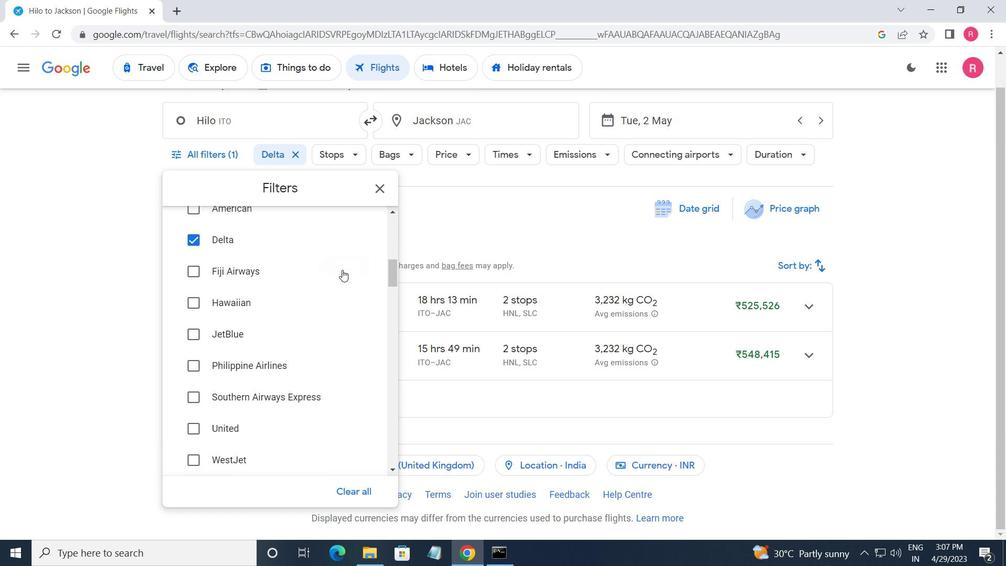 
Action: Mouse scrolled (342, 270) with delta (0, 0)
Screenshot: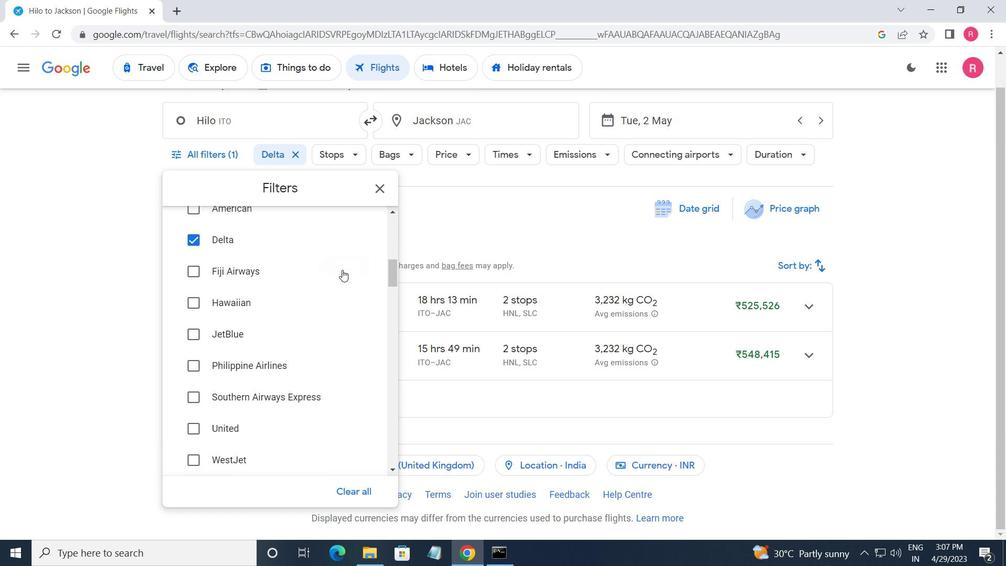 
Action: Mouse moved to (341, 272)
Screenshot: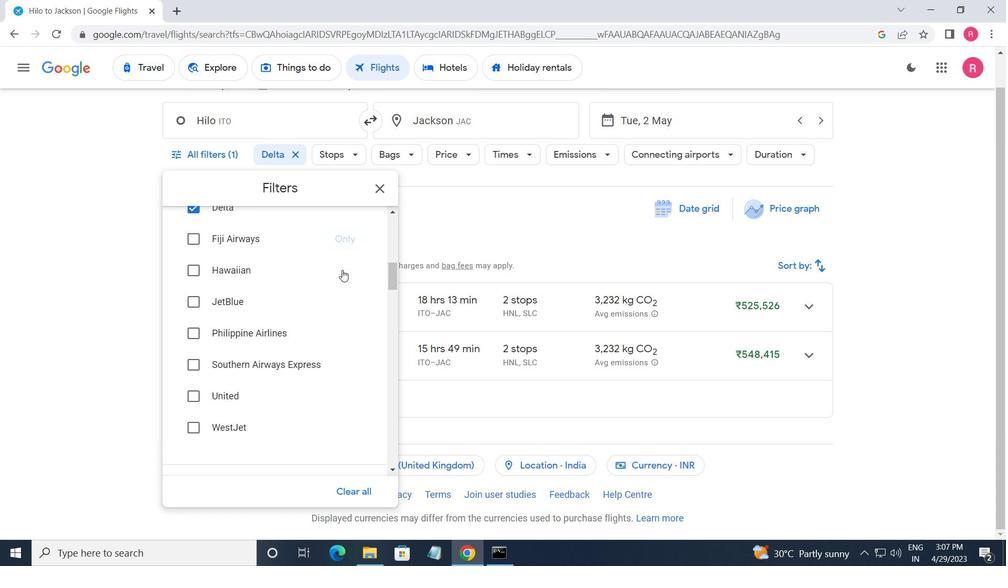 
Action: Mouse scrolled (341, 271) with delta (0, 0)
Screenshot: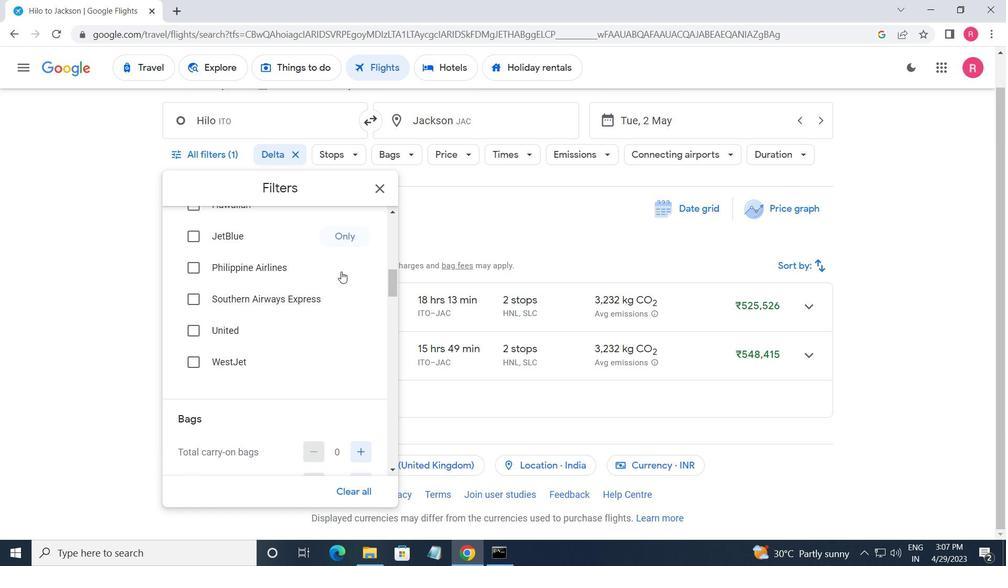 
Action: Mouse moved to (341, 310)
Screenshot: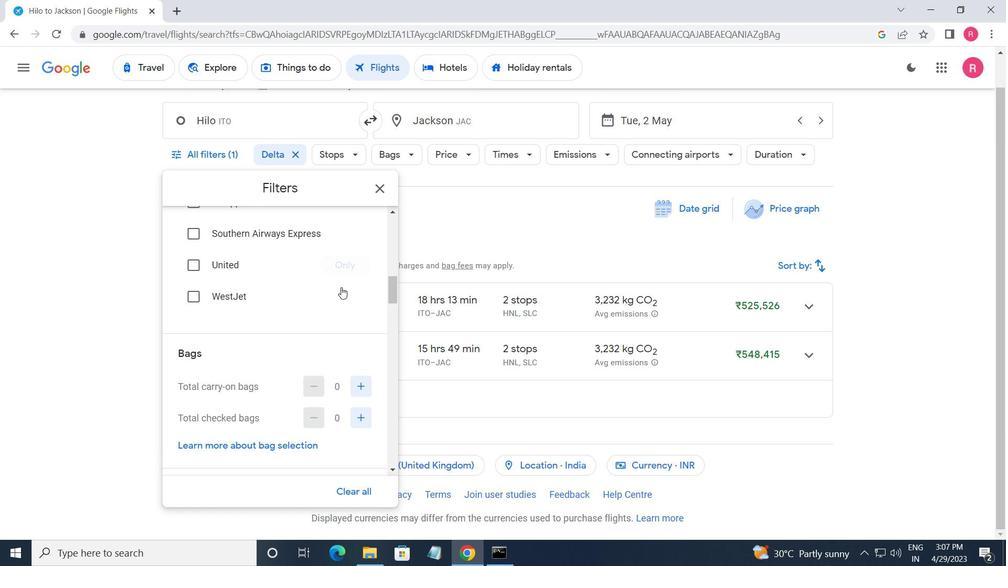 
Action: Mouse scrolled (341, 309) with delta (0, 0)
Screenshot: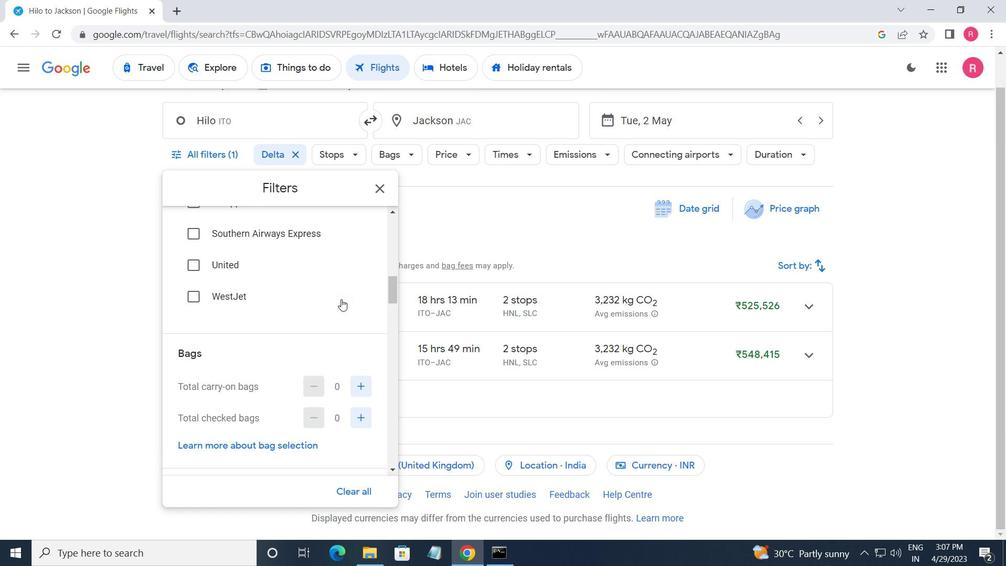 
Action: Mouse moved to (353, 324)
Screenshot: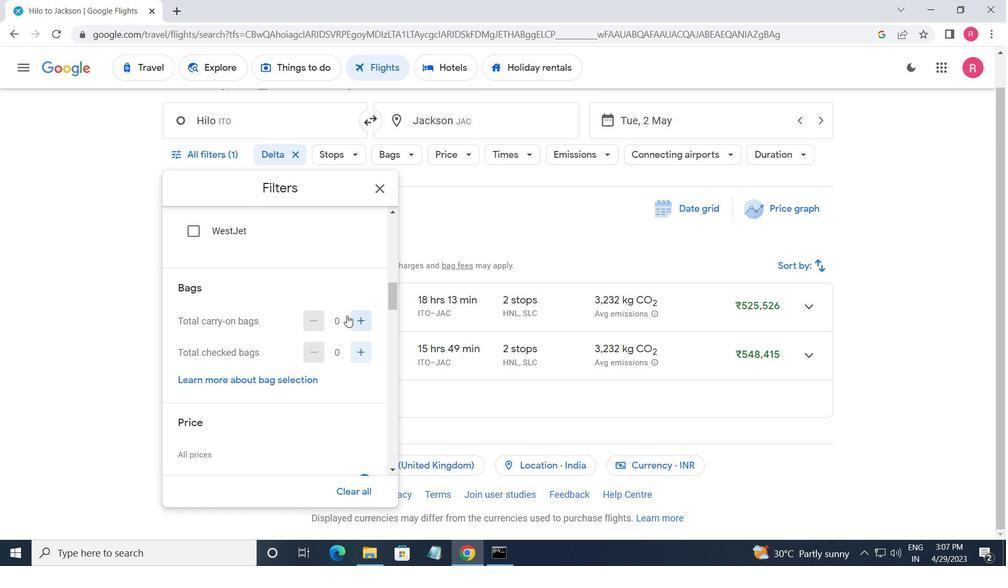 
Action: Mouse pressed left at (353, 324)
Screenshot: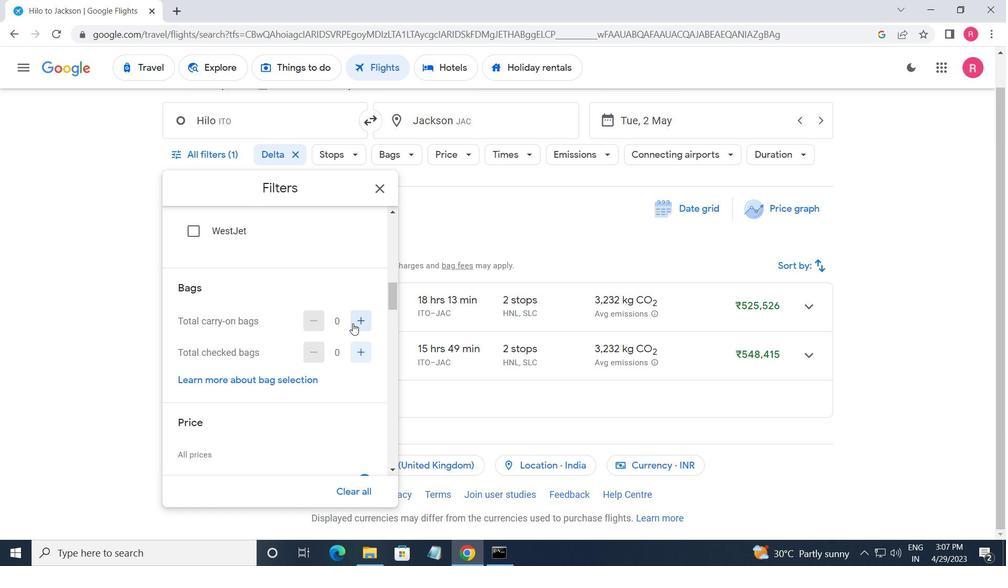 
Action: Mouse moved to (353, 328)
Screenshot: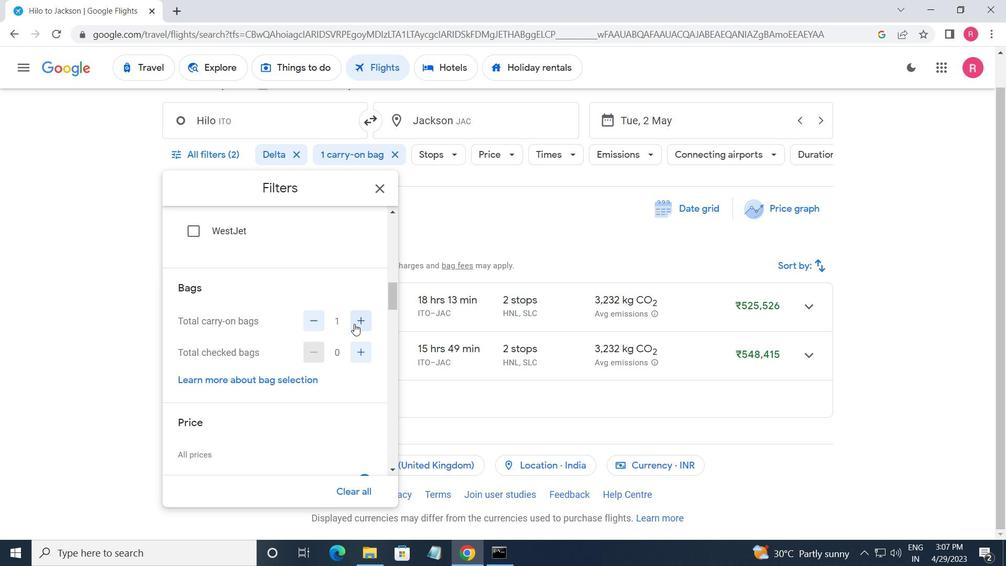 
Action: Mouse scrolled (353, 327) with delta (0, 0)
Screenshot: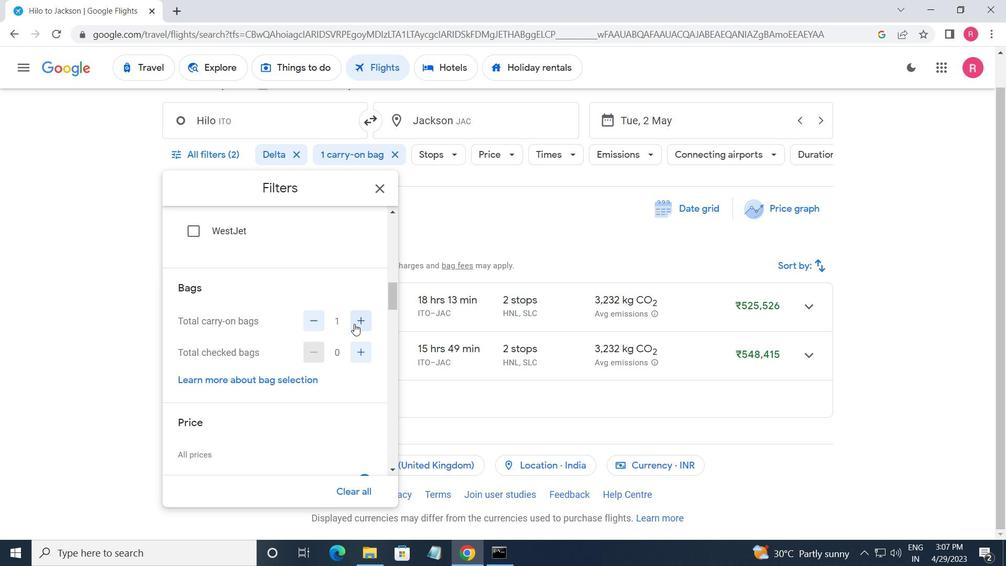 
Action: Mouse moved to (353, 329)
Screenshot: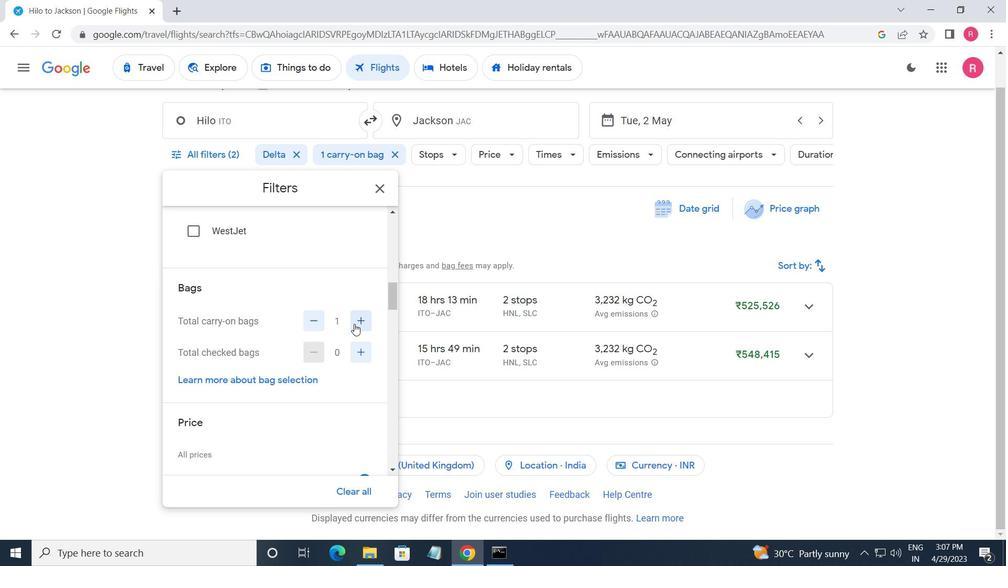 
Action: Mouse scrolled (353, 329) with delta (0, 0)
Screenshot: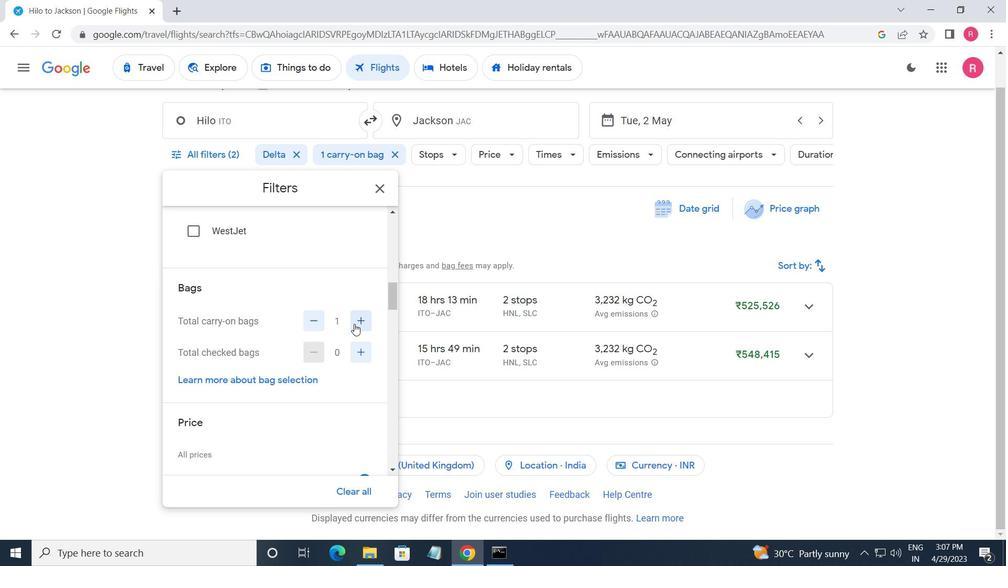 
Action: Mouse moved to (359, 350)
Screenshot: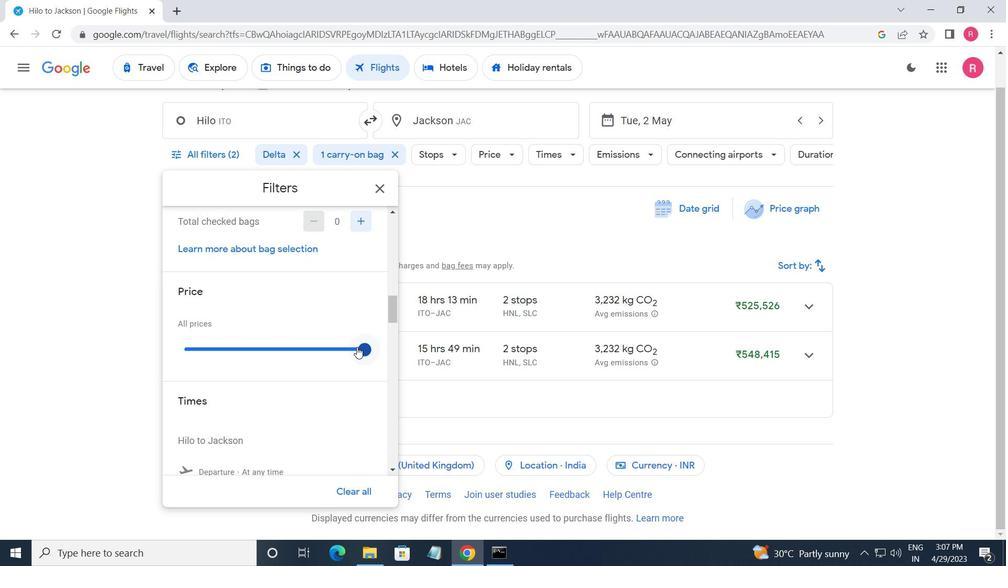 
Action: Mouse pressed left at (359, 350)
Screenshot: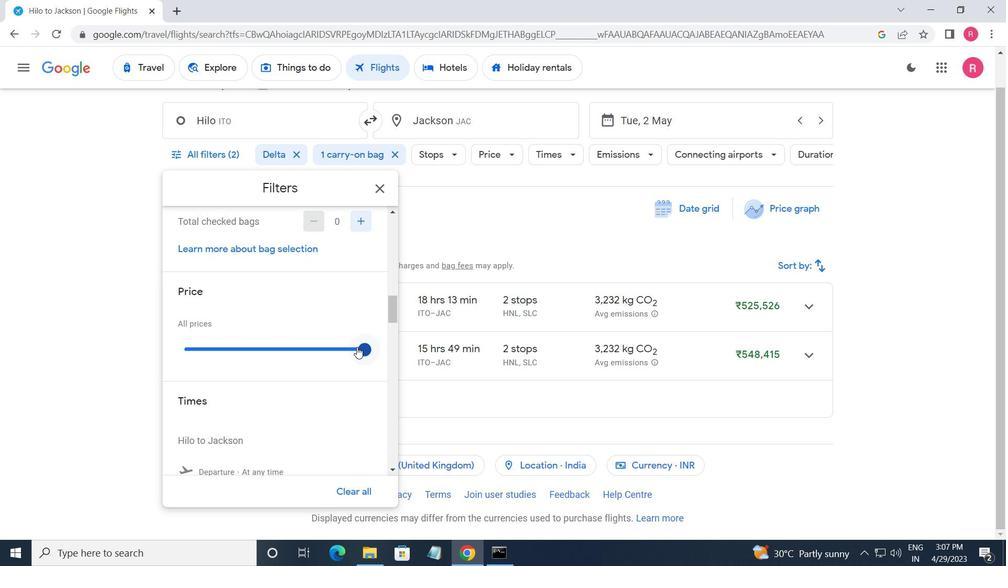 
Action: Mouse moved to (195, 305)
Screenshot: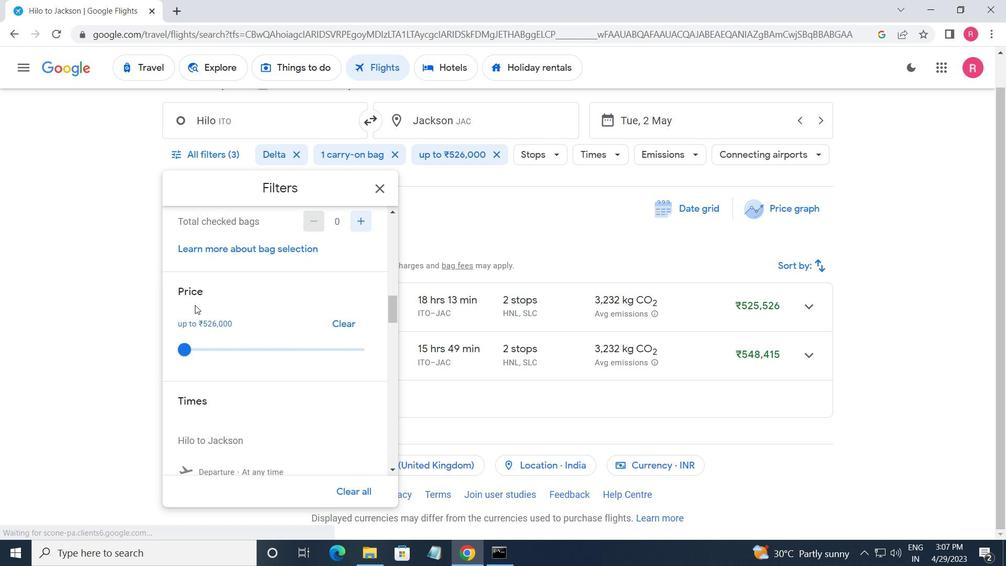 
Action: Mouse scrolled (195, 305) with delta (0, 0)
Screenshot: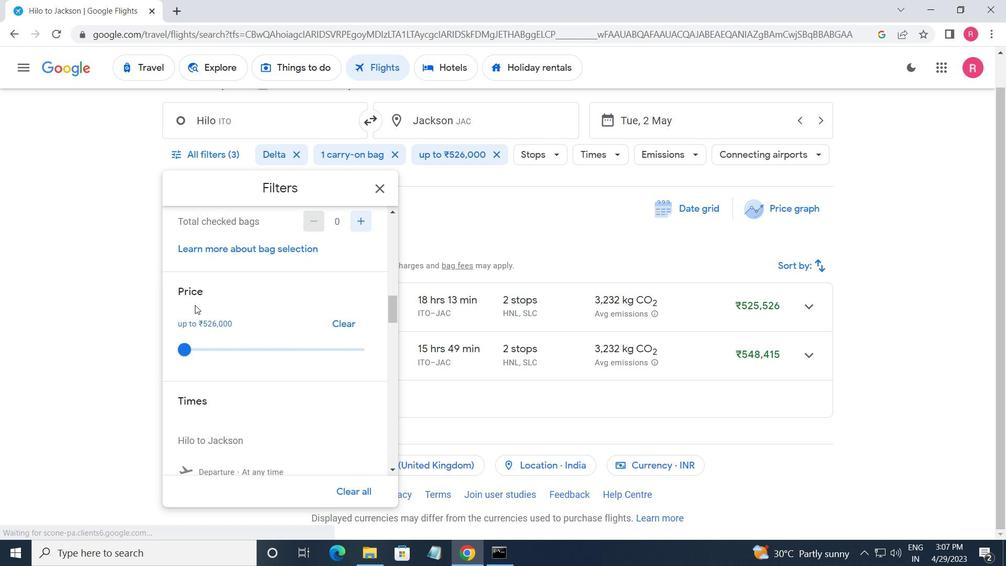 
Action: Mouse moved to (195, 309)
Screenshot: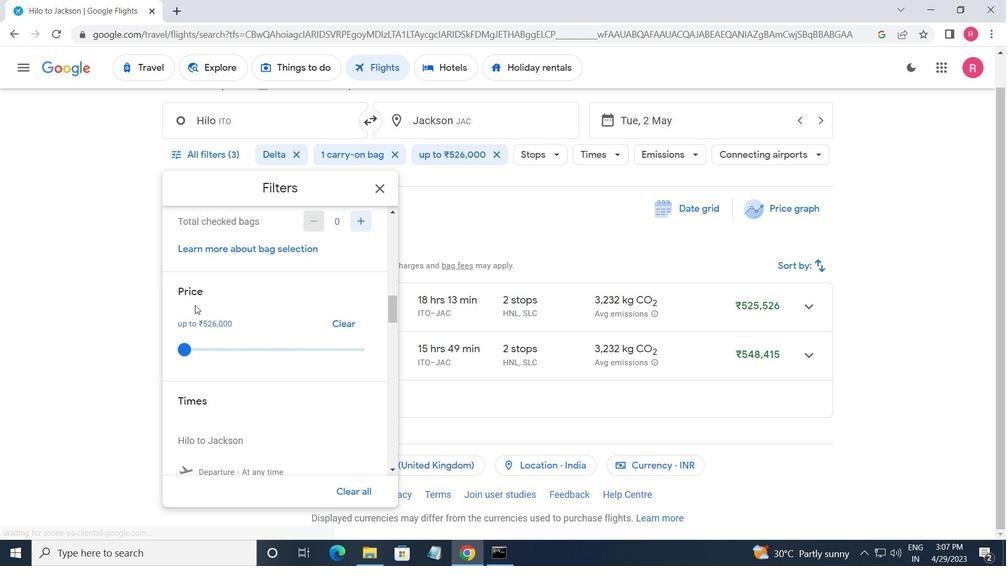 
Action: Mouse scrolled (195, 308) with delta (0, 0)
Screenshot: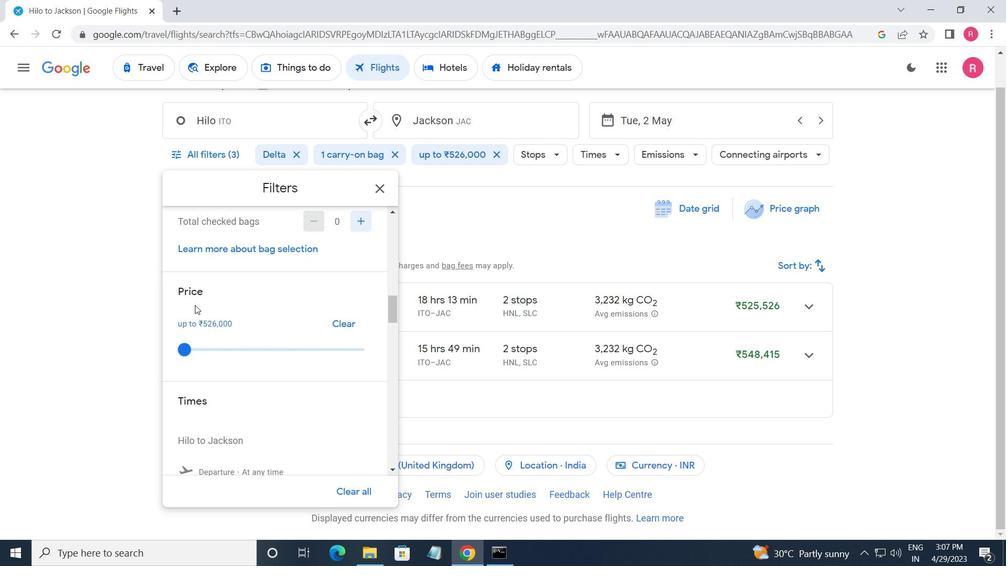 
Action: Mouse moved to (206, 325)
Screenshot: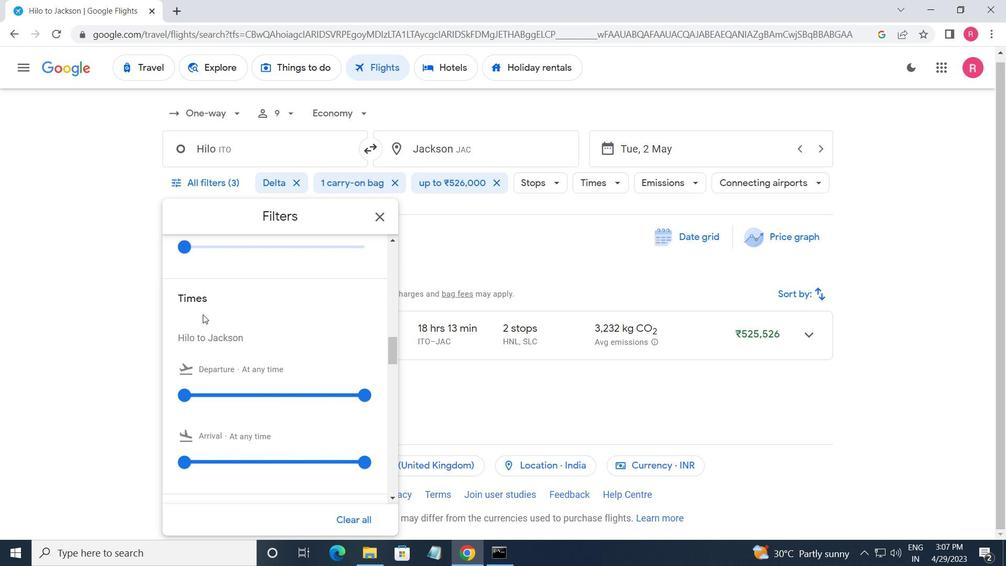
Action: Mouse scrolled (206, 324) with delta (0, 0)
Screenshot: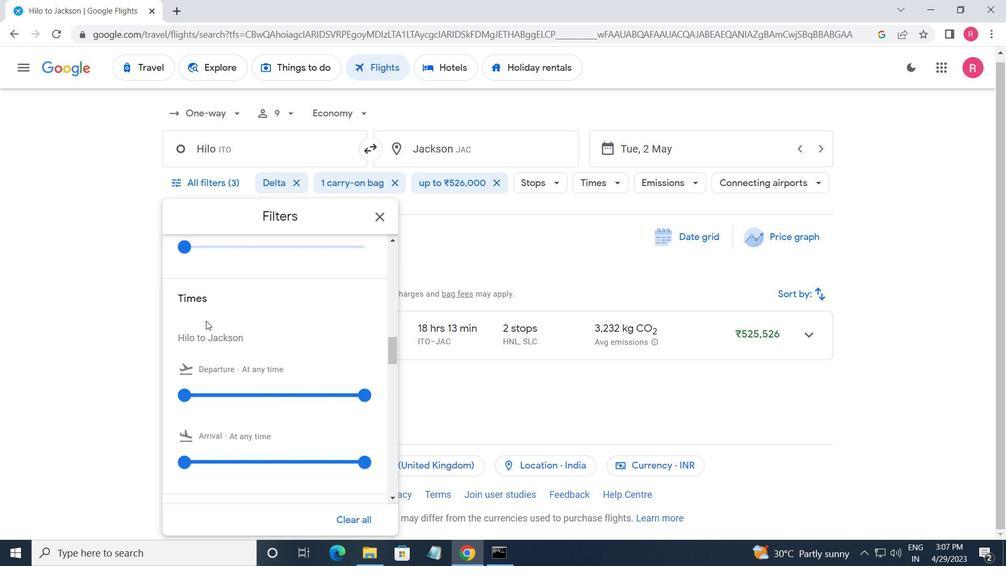 
Action: Mouse moved to (183, 335)
Screenshot: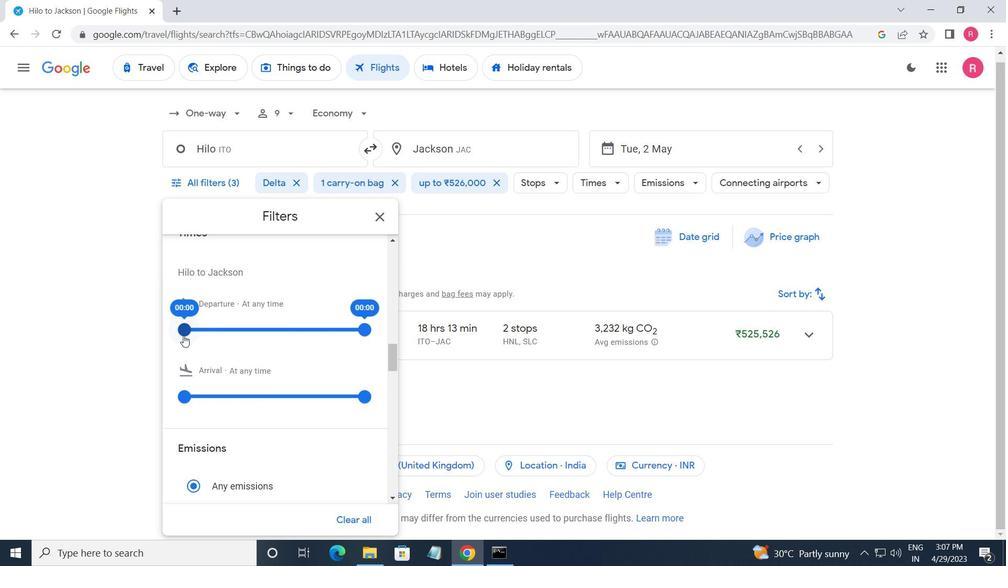 
Action: Mouse pressed left at (183, 335)
Screenshot: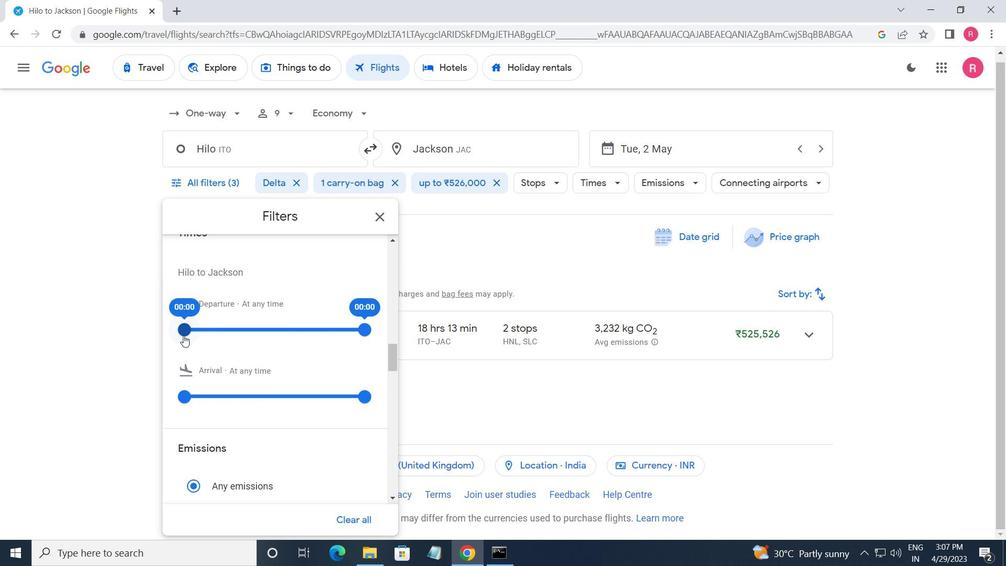 
Action: Mouse moved to (362, 329)
Screenshot: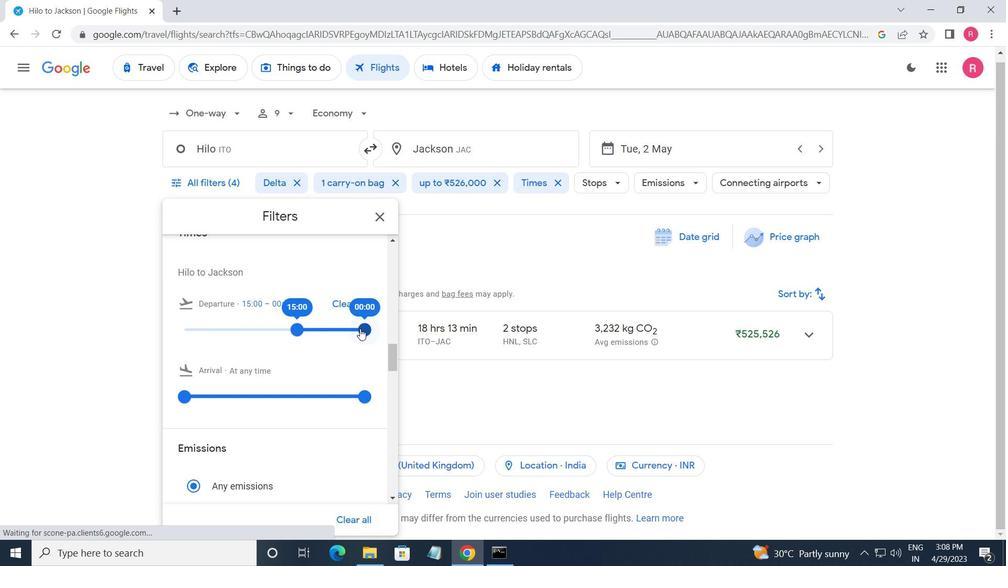 
Action: Mouse pressed left at (362, 329)
Screenshot: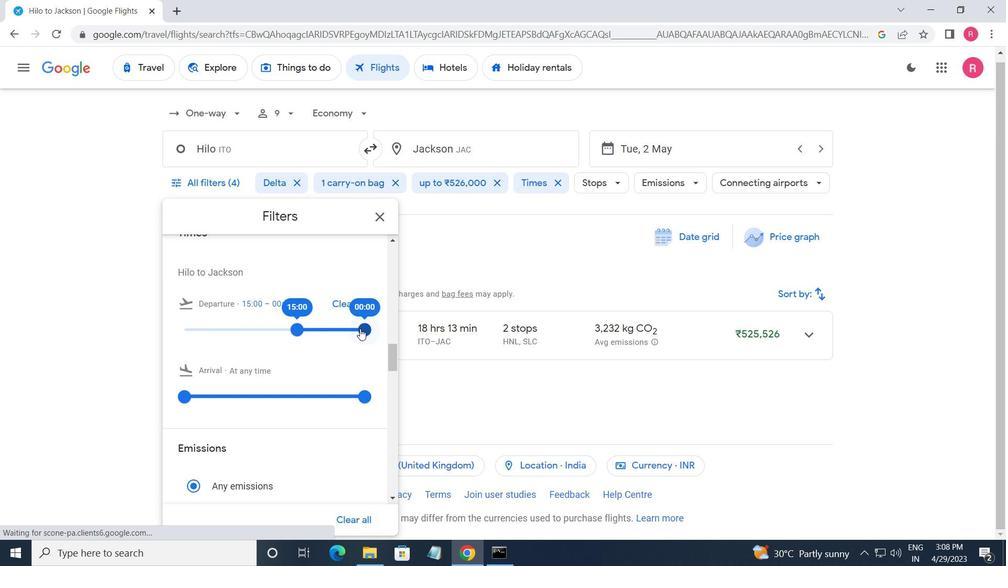 
Action: Mouse moved to (376, 217)
Screenshot: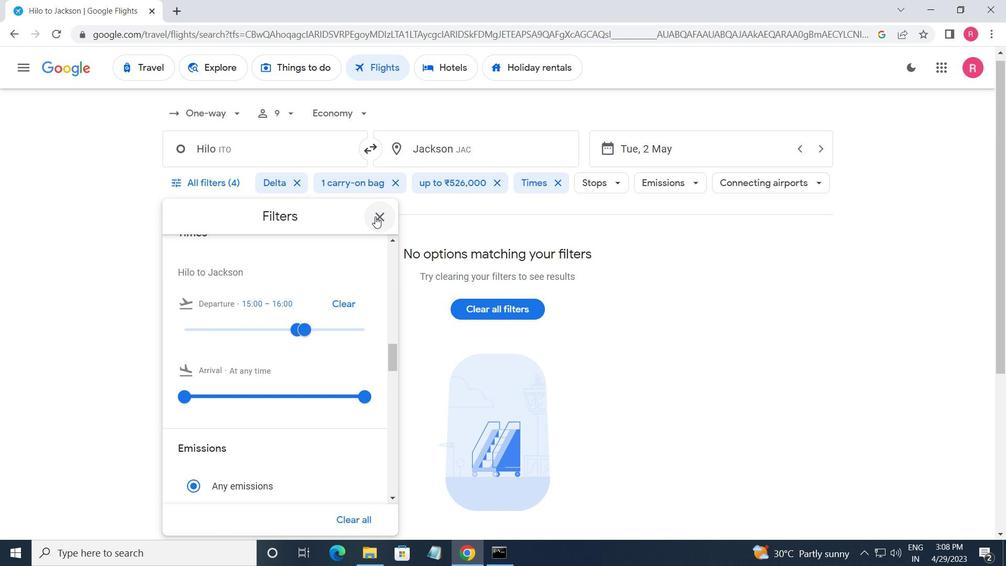 
Action: Mouse pressed left at (376, 217)
Screenshot: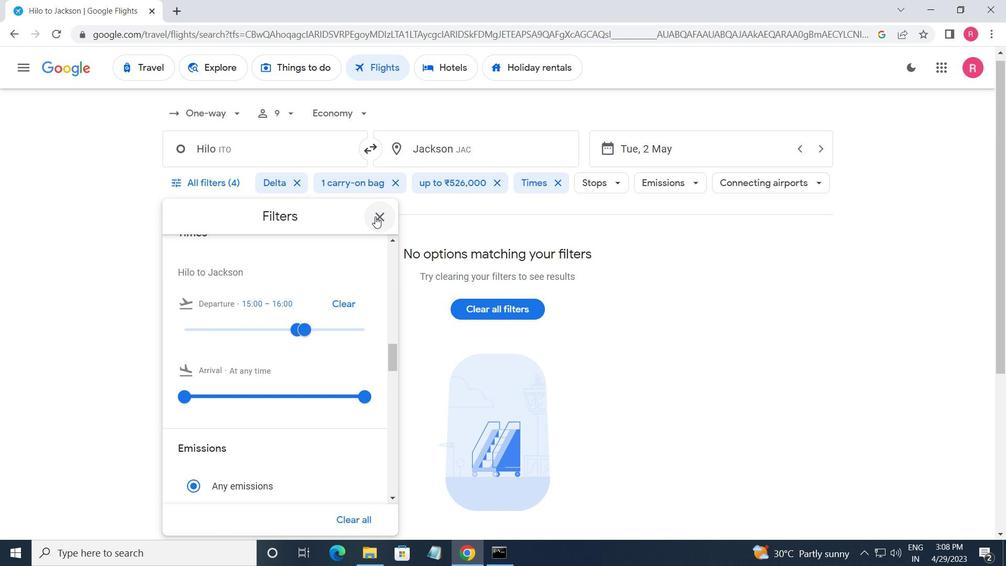 
Action: Mouse moved to (342, 221)
Screenshot: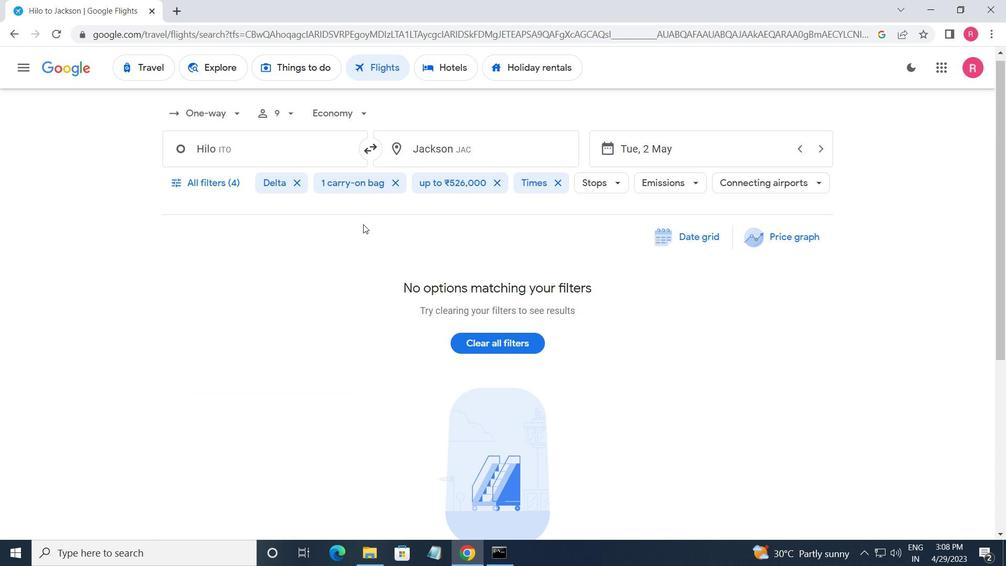 
